 Task: Create a due date automation trigger when advanced on, 2 days after a card is due add fields with custom field "Resume" set to a number lower or equal to 1 and greater or equal to 10 at 11:00 AM.
Action: Mouse moved to (967, 275)
Screenshot: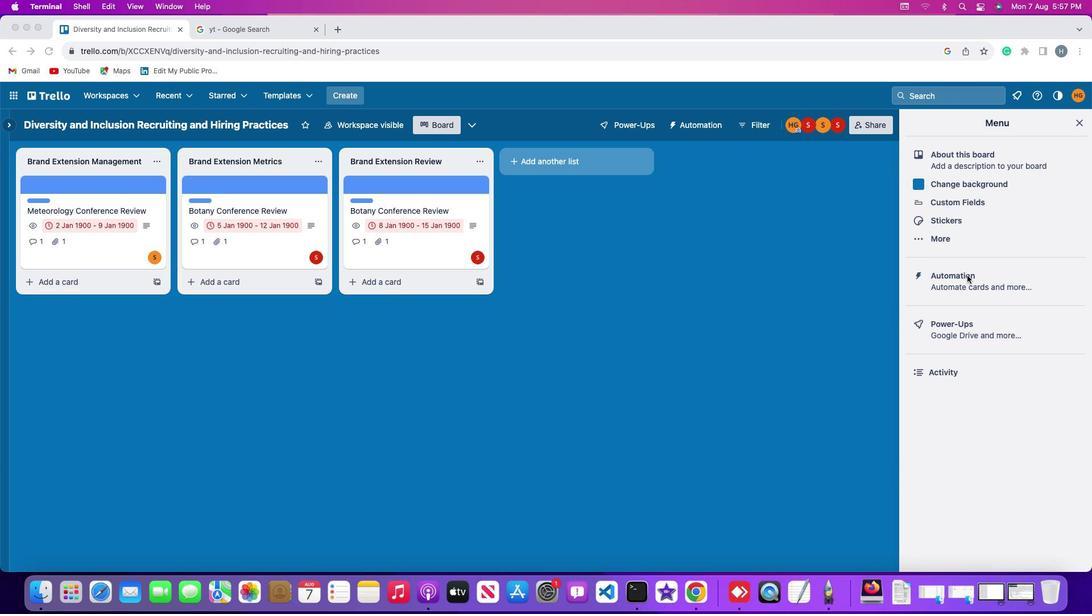 
Action: Mouse pressed left at (967, 275)
Screenshot: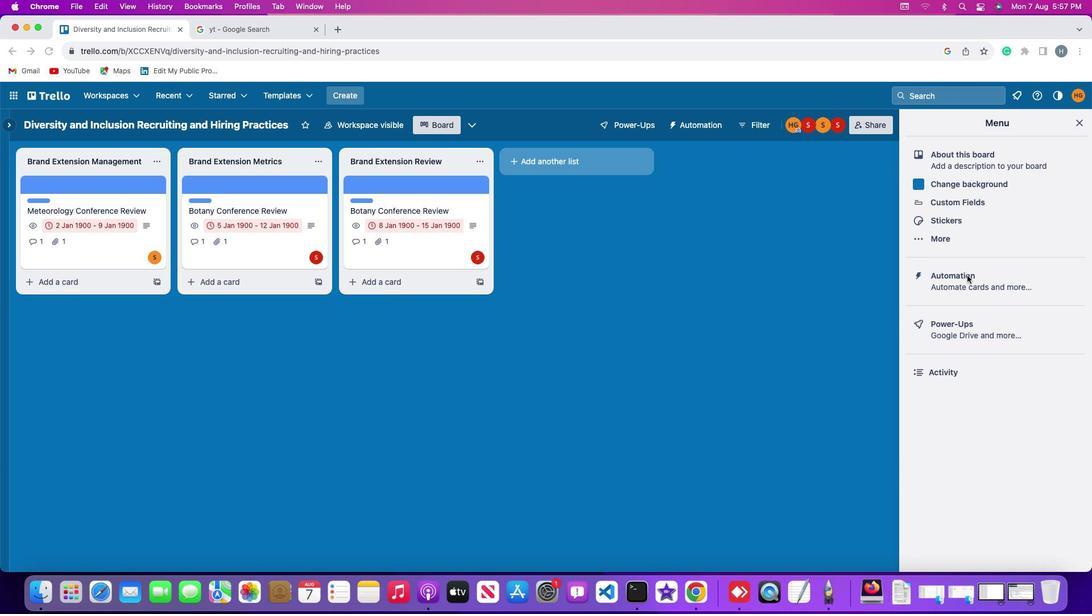 
Action: Mouse moved to (967, 275)
Screenshot: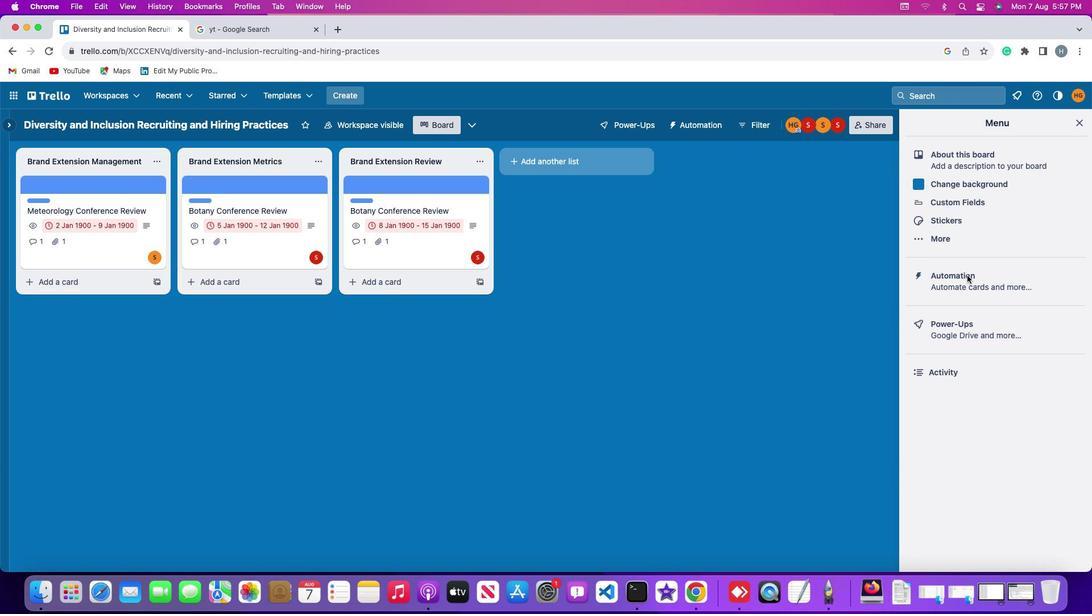 
Action: Mouse pressed left at (967, 275)
Screenshot: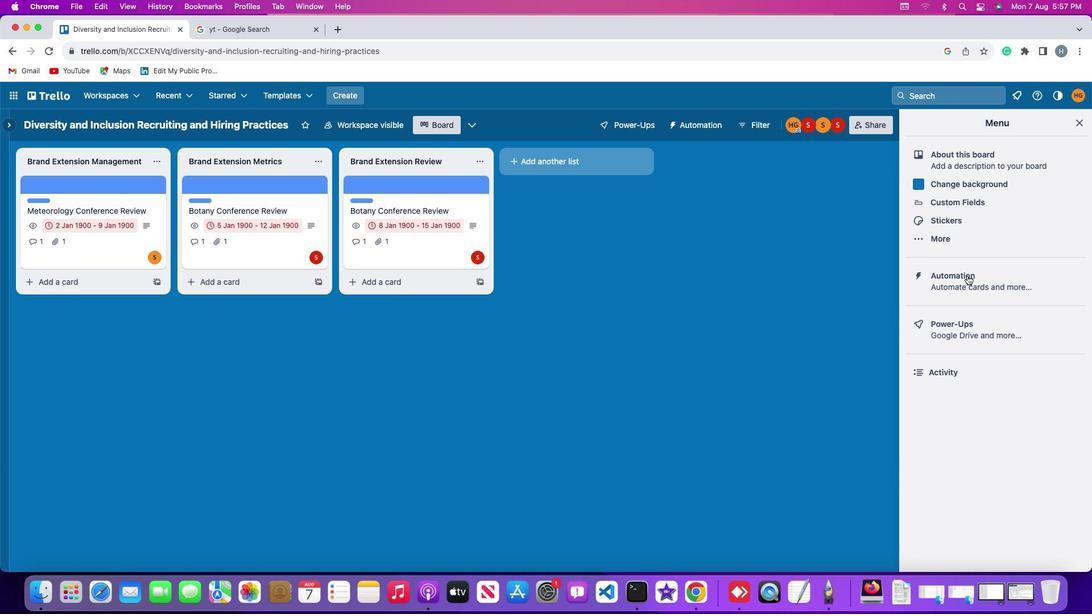 
Action: Mouse moved to (75, 274)
Screenshot: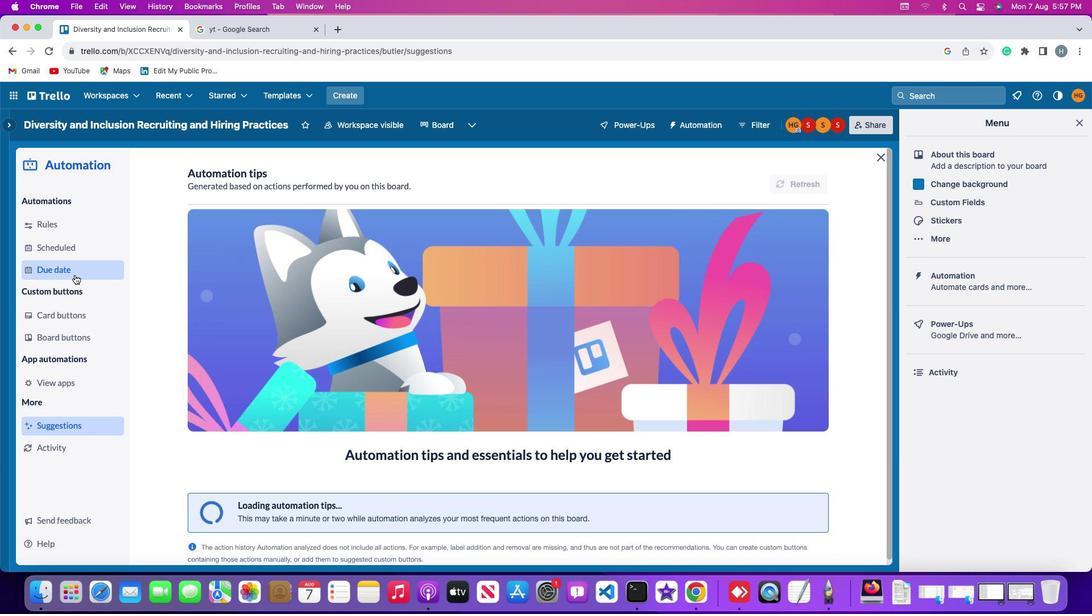 
Action: Mouse pressed left at (75, 274)
Screenshot: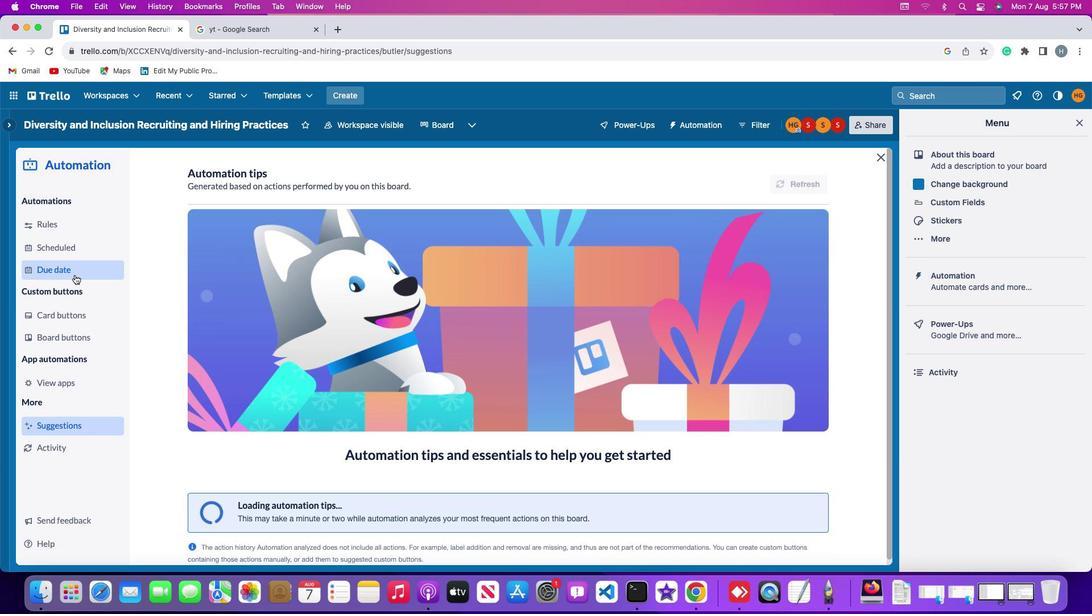 
Action: Mouse moved to (776, 178)
Screenshot: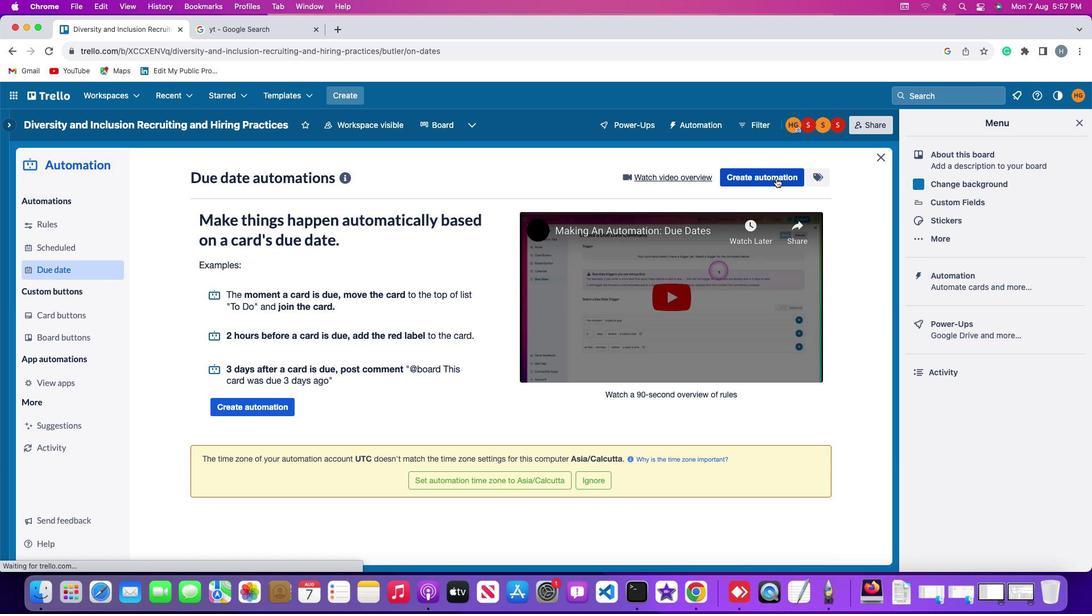 
Action: Mouse pressed left at (776, 178)
Screenshot: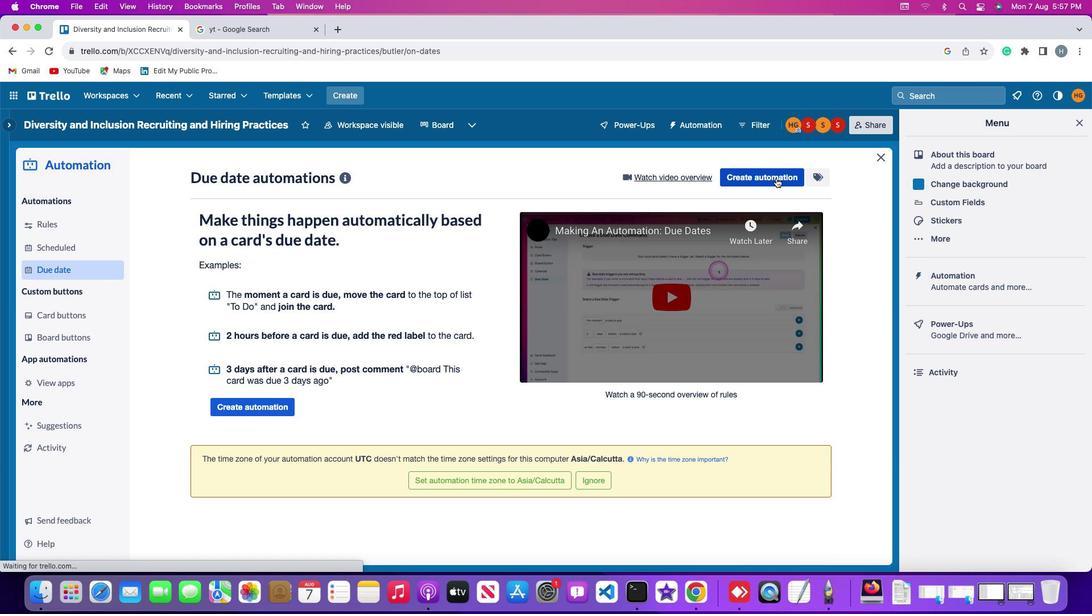 
Action: Mouse moved to (385, 286)
Screenshot: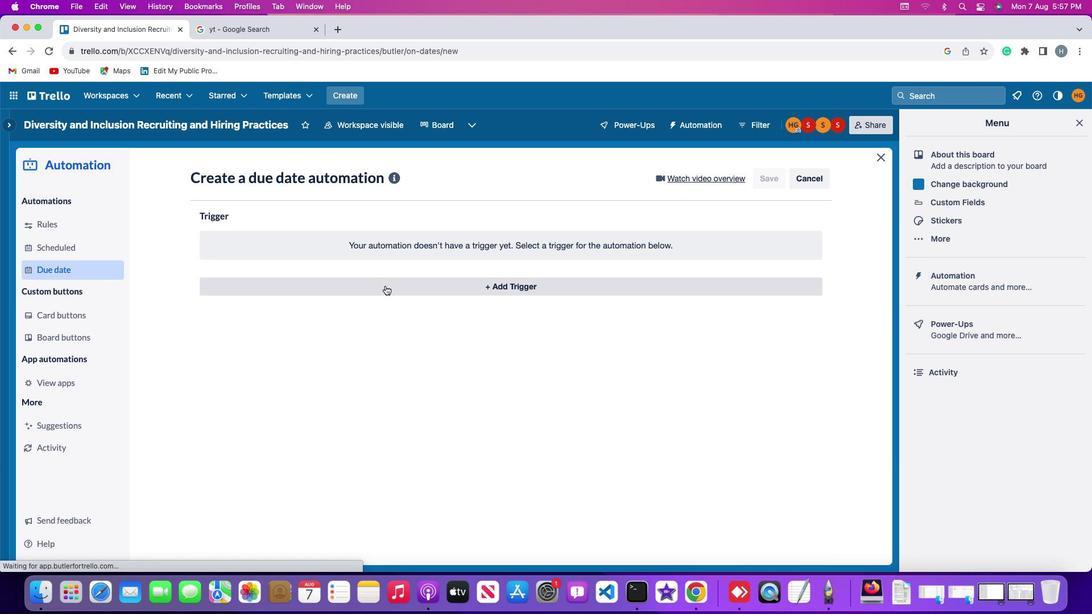 
Action: Mouse pressed left at (385, 286)
Screenshot: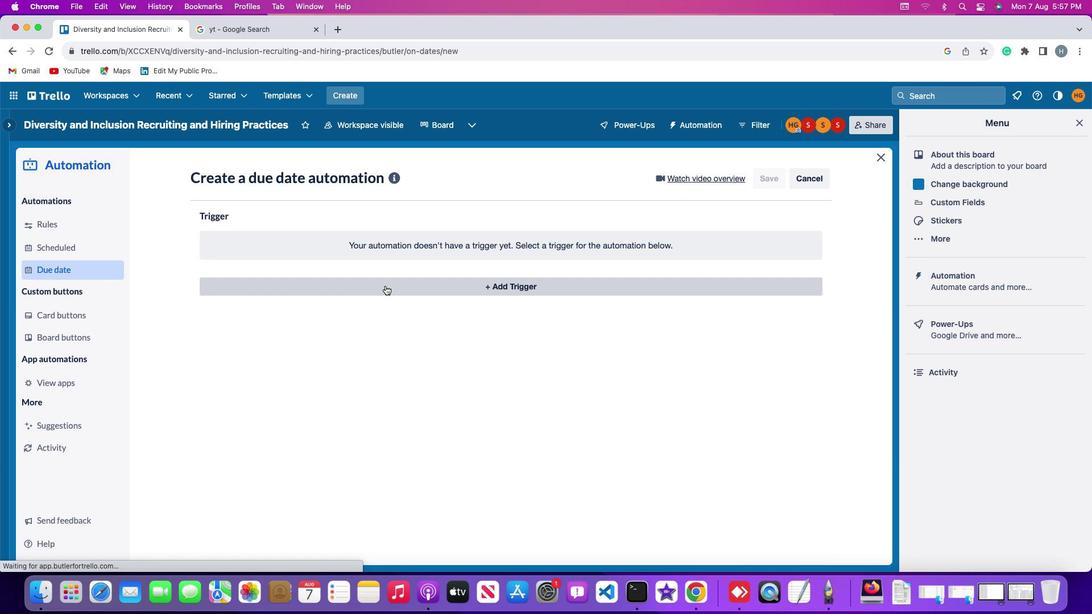 
Action: Mouse moved to (228, 459)
Screenshot: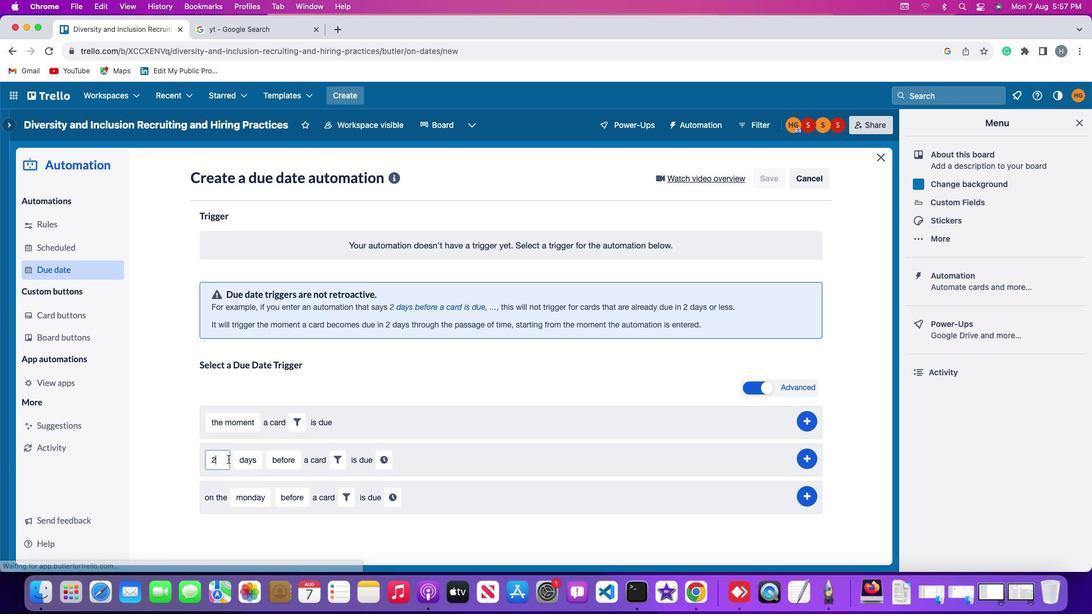 
Action: Mouse pressed left at (228, 459)
Screenshot: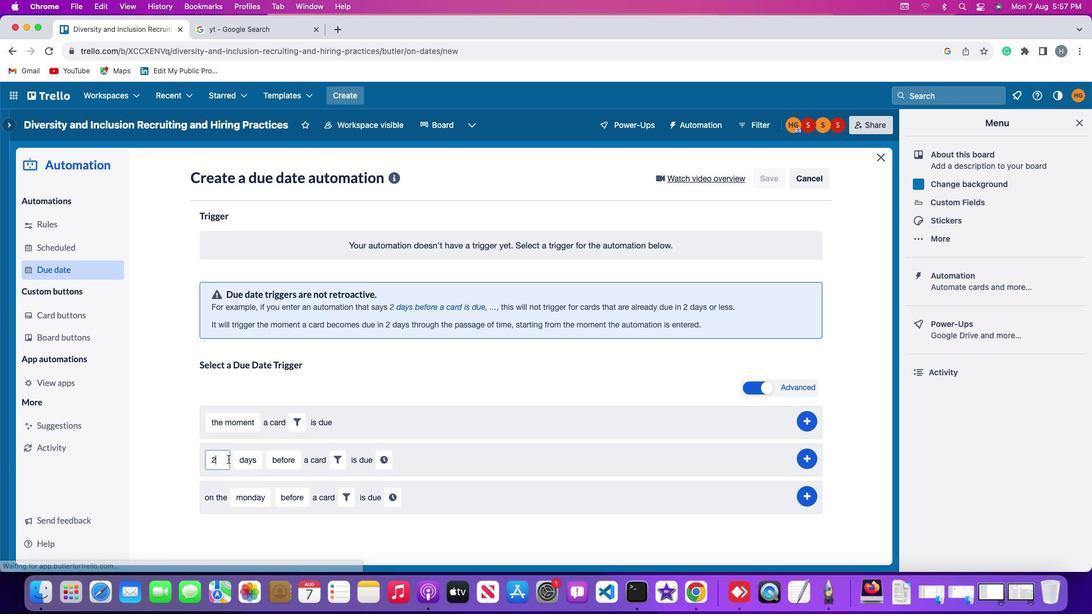 
Action: Mouse moved to (227, 457)
Screenshot: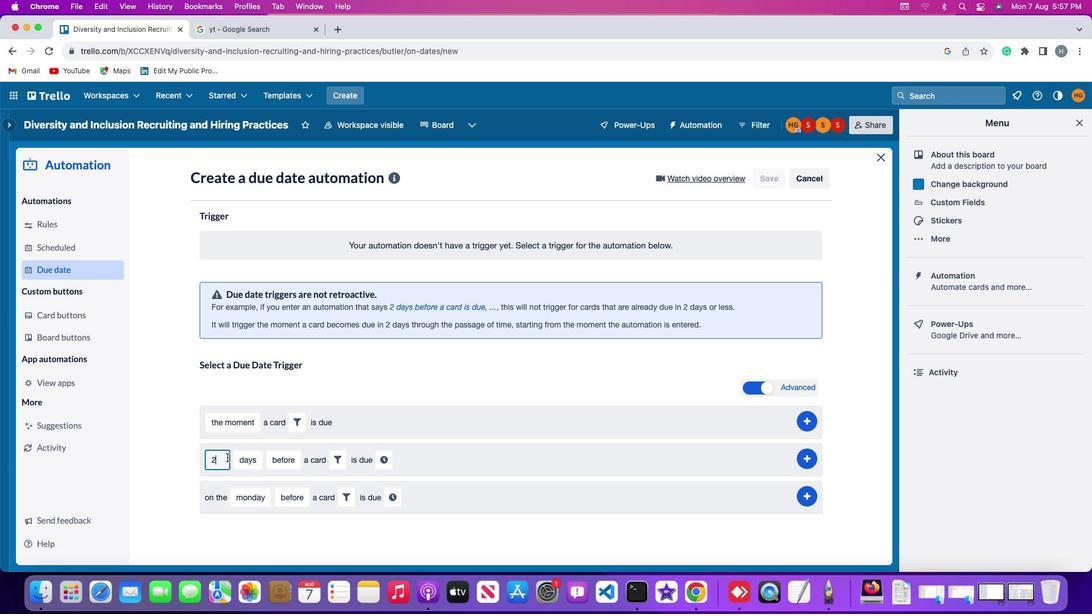 
Action: Key pressed Key.backspace'2'
Screenshot: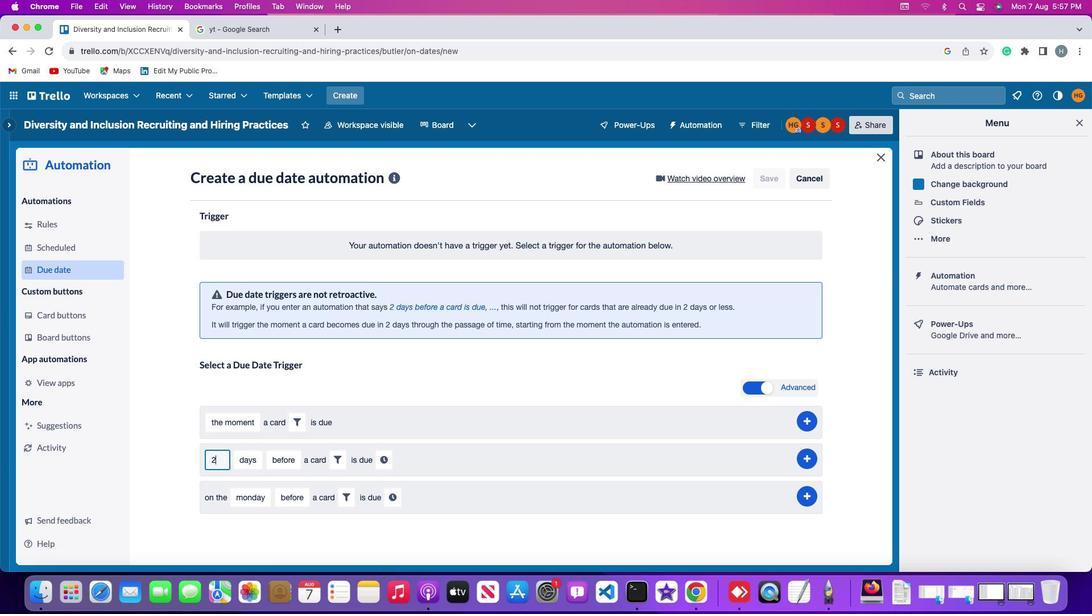
Action: Mouse moved to (236, 457)
Screenshot: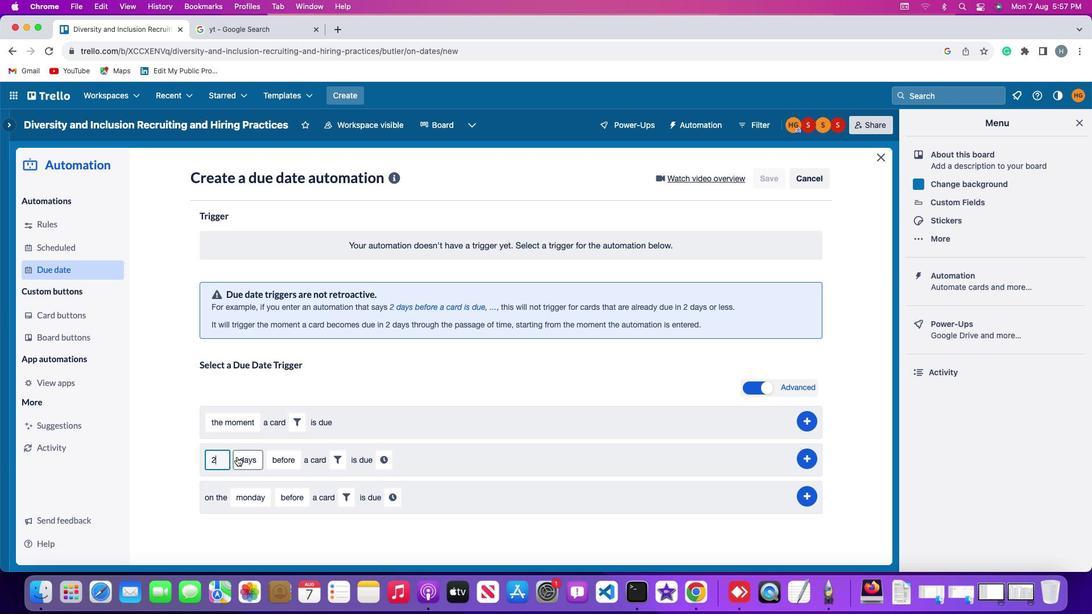 
Action: Mouse pressed left at (236, 457)
Screenshot: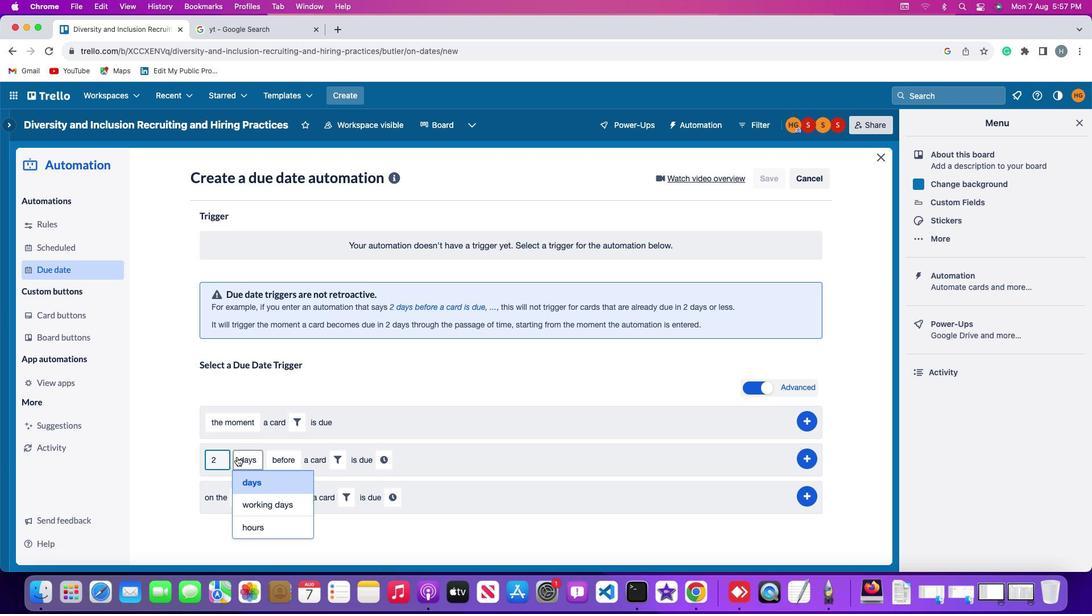 
Action: Mouse moved to (258, 480)
Screenshot: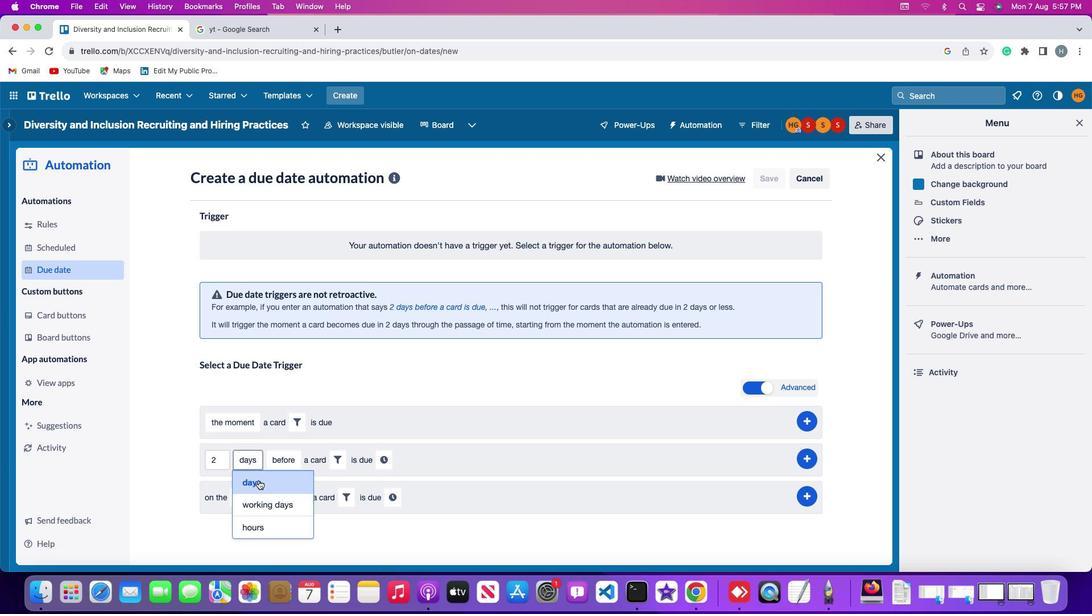
Action: Mouse pressed left at (258, 480)
Screenshot: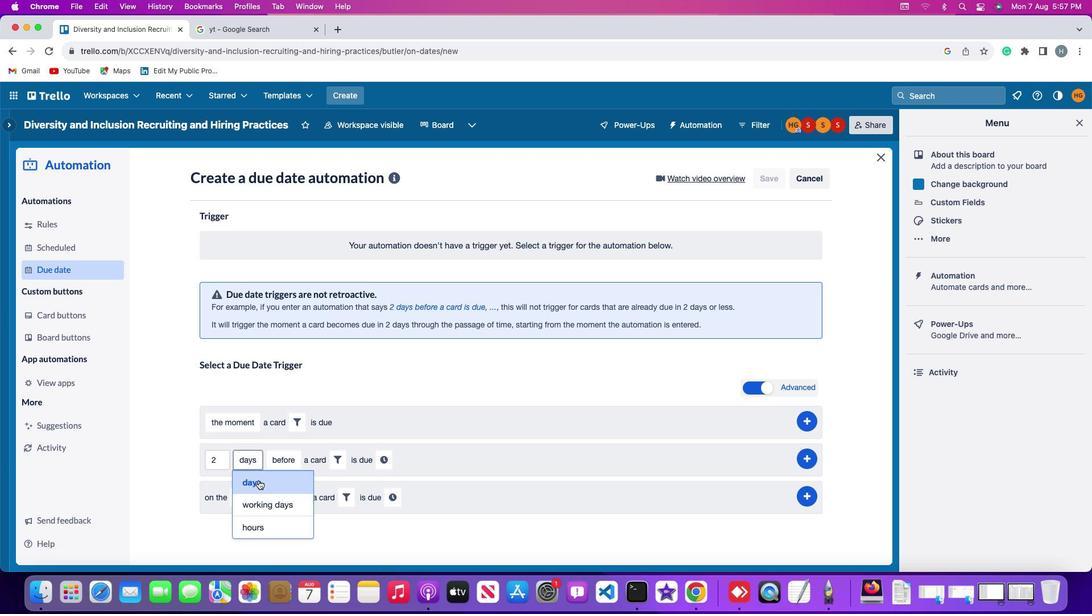 
Action: Mouse moved to (281, 460)
Screenshot: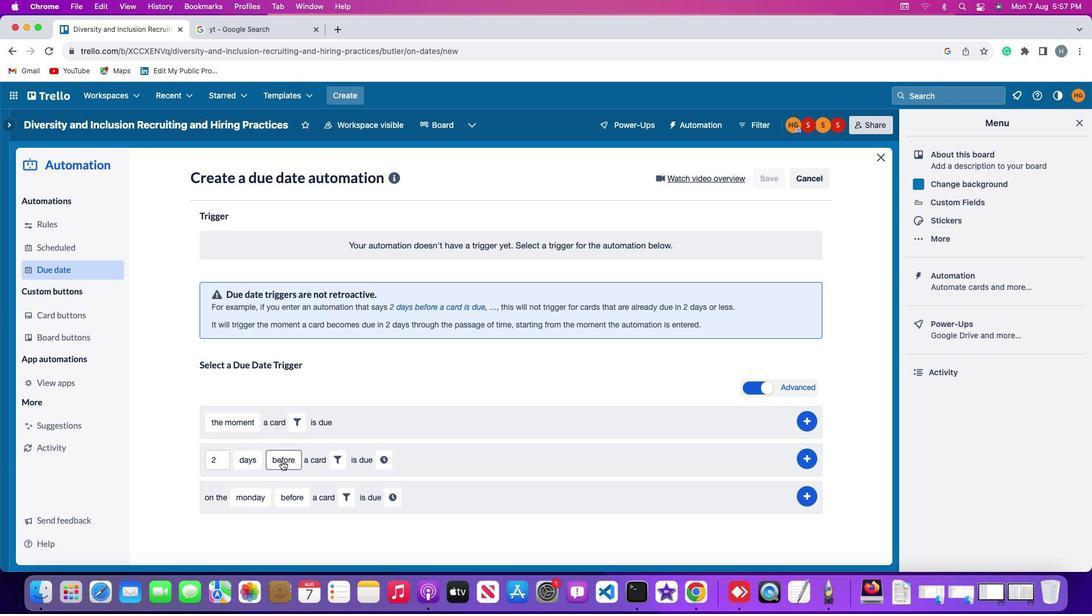 
Action: Mouse pressed left at (281, 460)
Screenshot: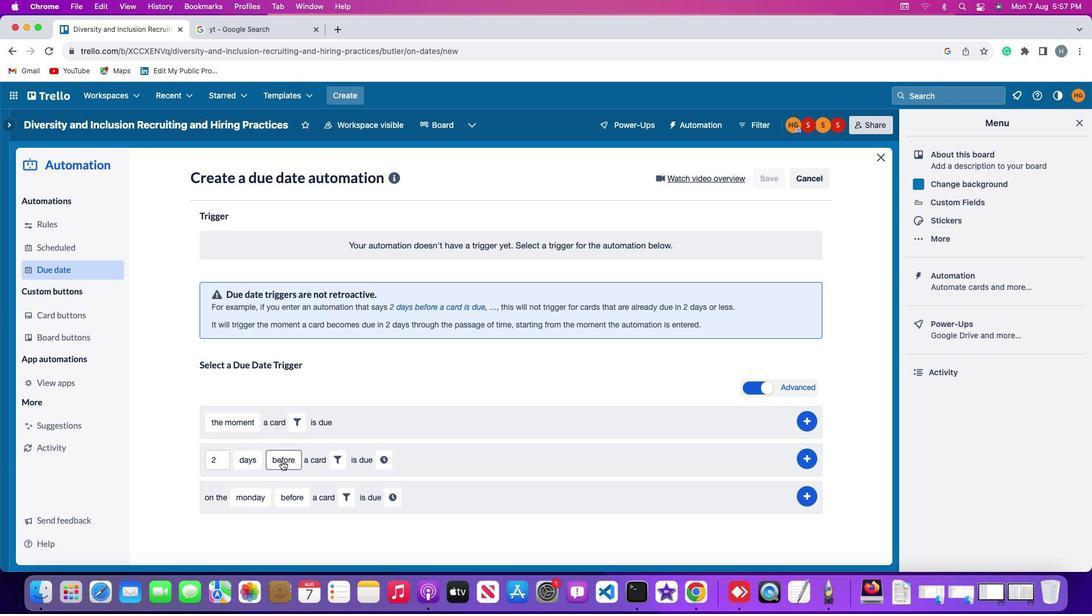 
Action: Mouse moved to (281, 506)
Screenshot: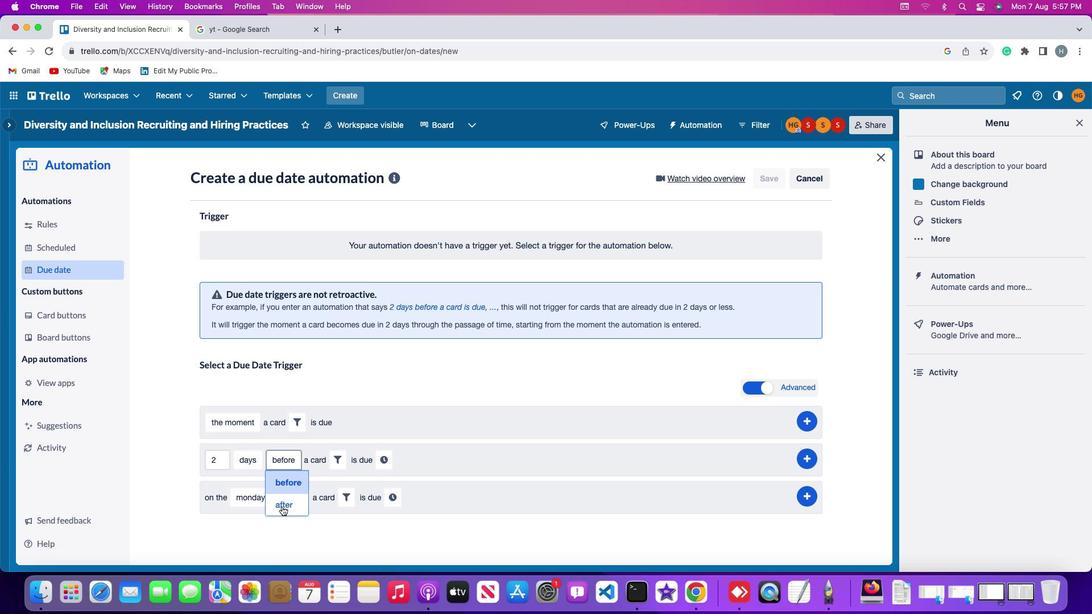 
Action: Mouse pressed left at (281, 506)
Screenshot: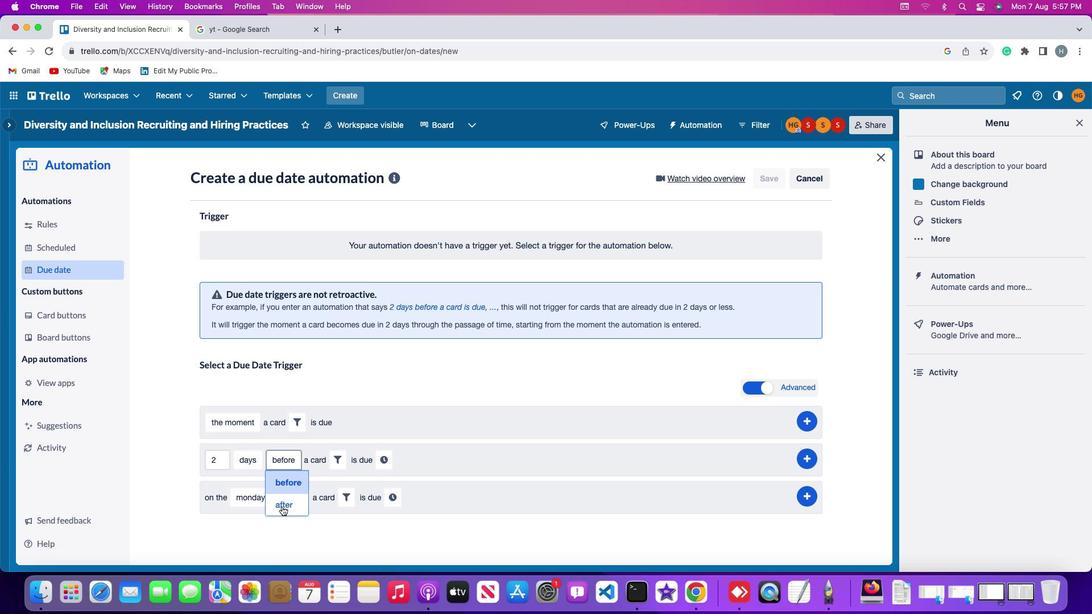 
Action: Mouse moved to (335, 465)
Screenshot: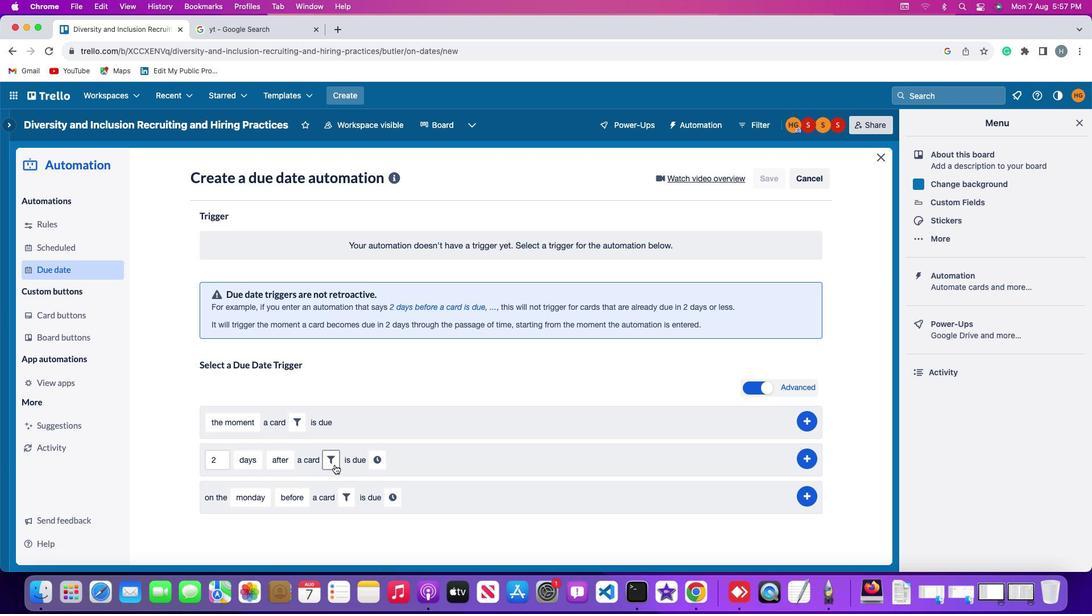 
Action: Mouse pressed left at (335, 465)
Screenshot: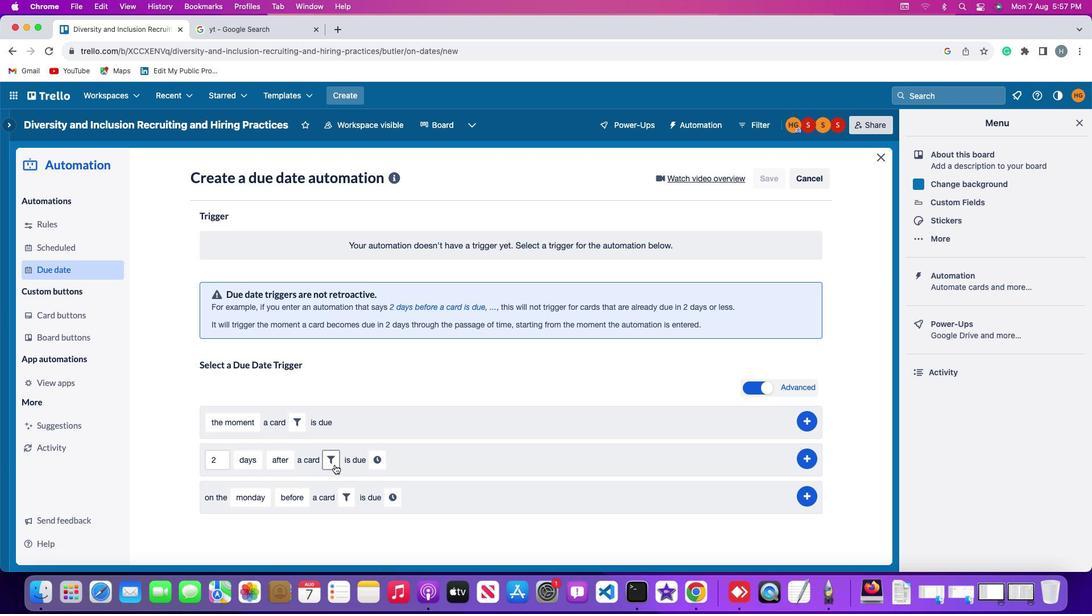 
Action: Mouse moved to (514, 494)
Screenshot: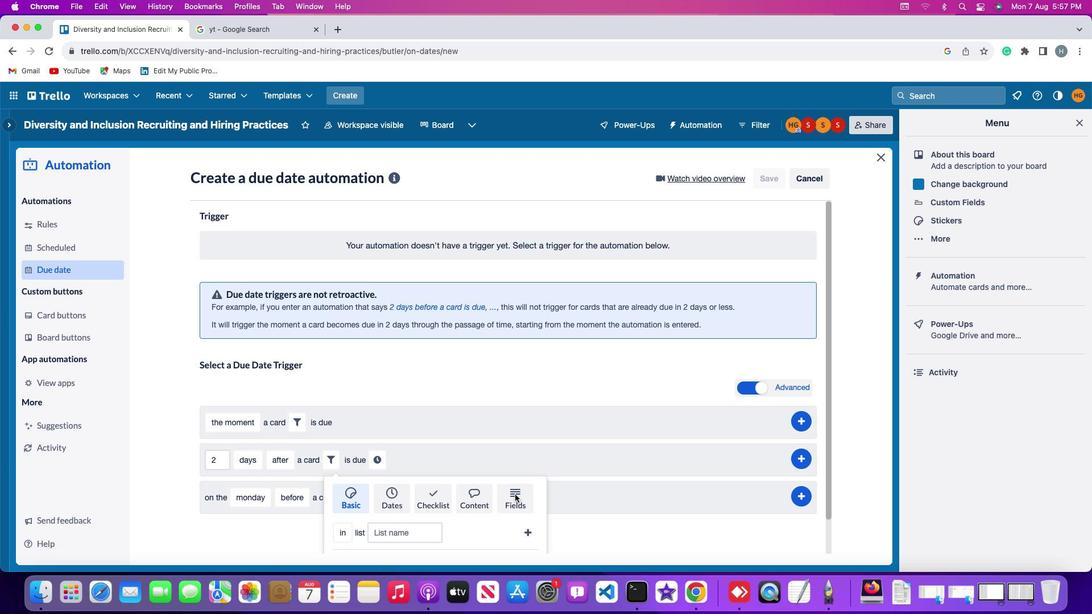 
Action: Mouse pressed left at (514, 494)
Screenshot: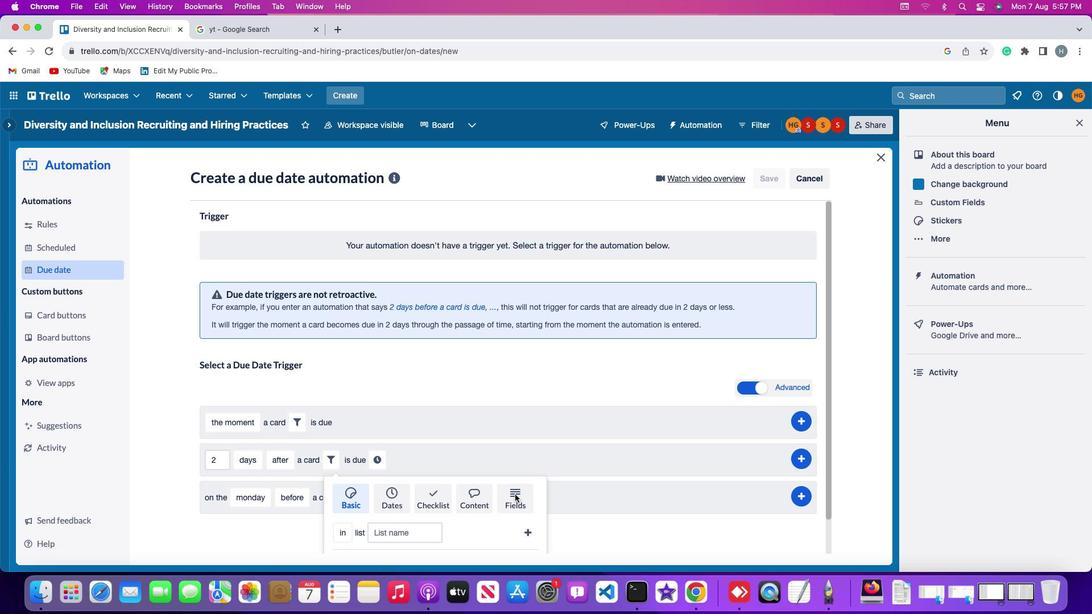 
Action: Mouse moved to (396, 497)
Screenshot: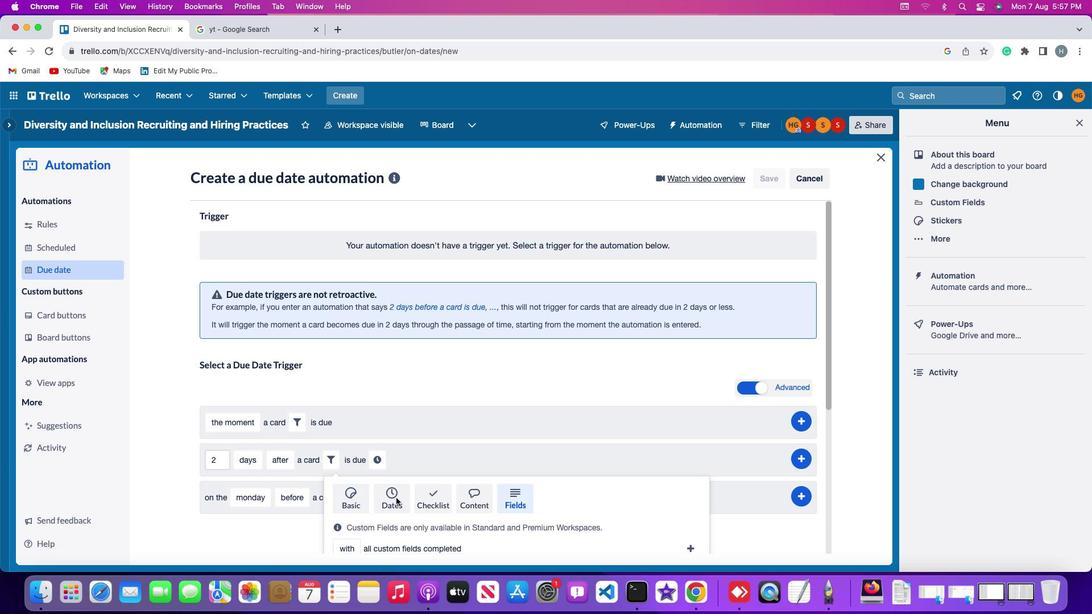 
Action: Mouse scrolled (396, 497) with delta (0, 0)
Screenshot: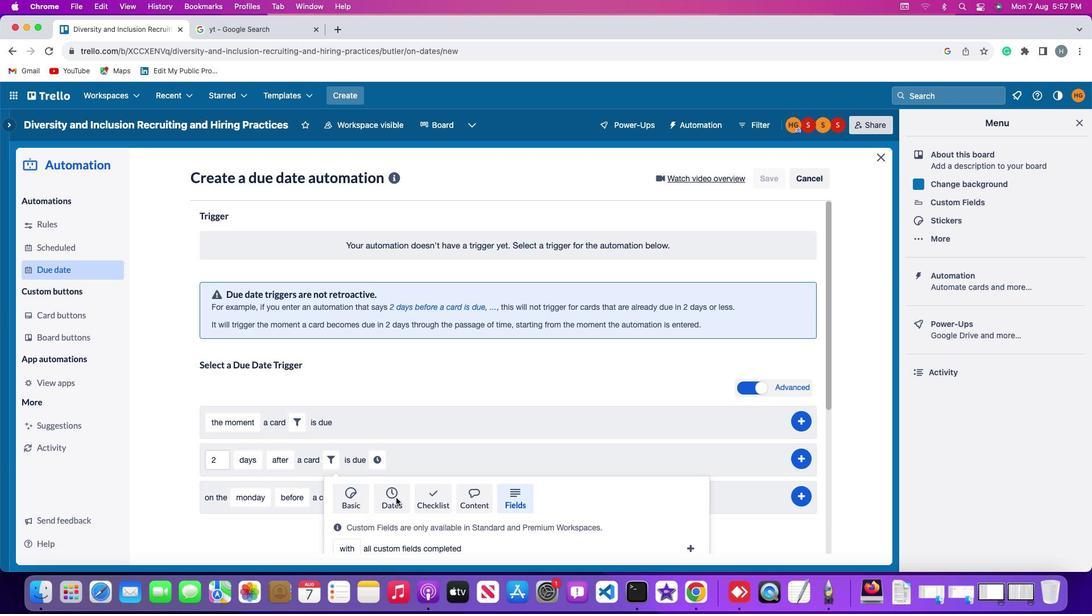 
Action: Mouse scrolled (396, 497) with delta (0, 0)
Screenshot: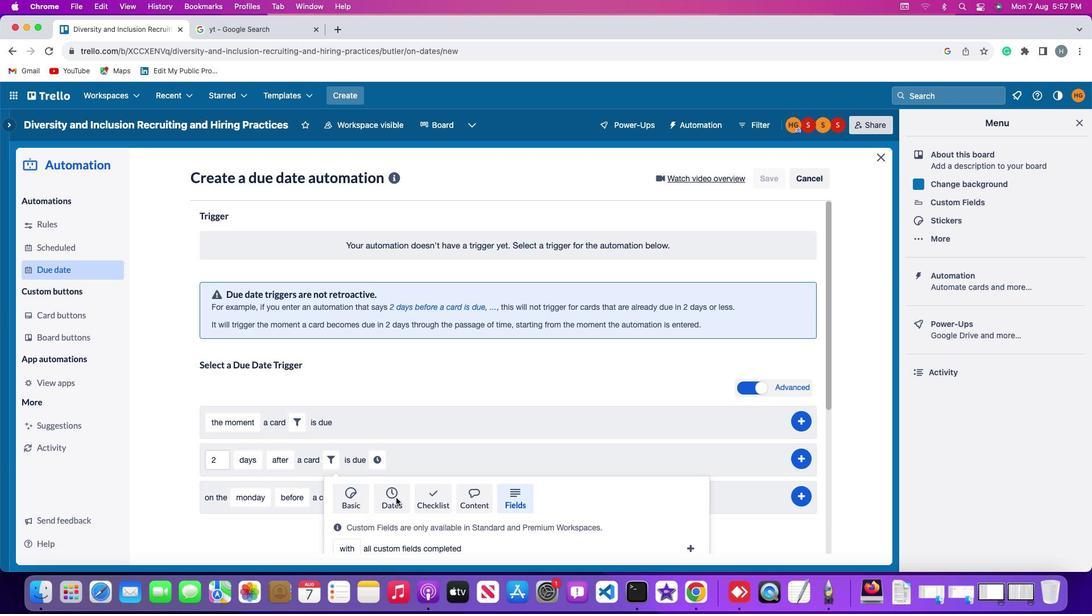 
Action: Mouse scrolled (396, 497) with delta (0, -2)
Screenshot: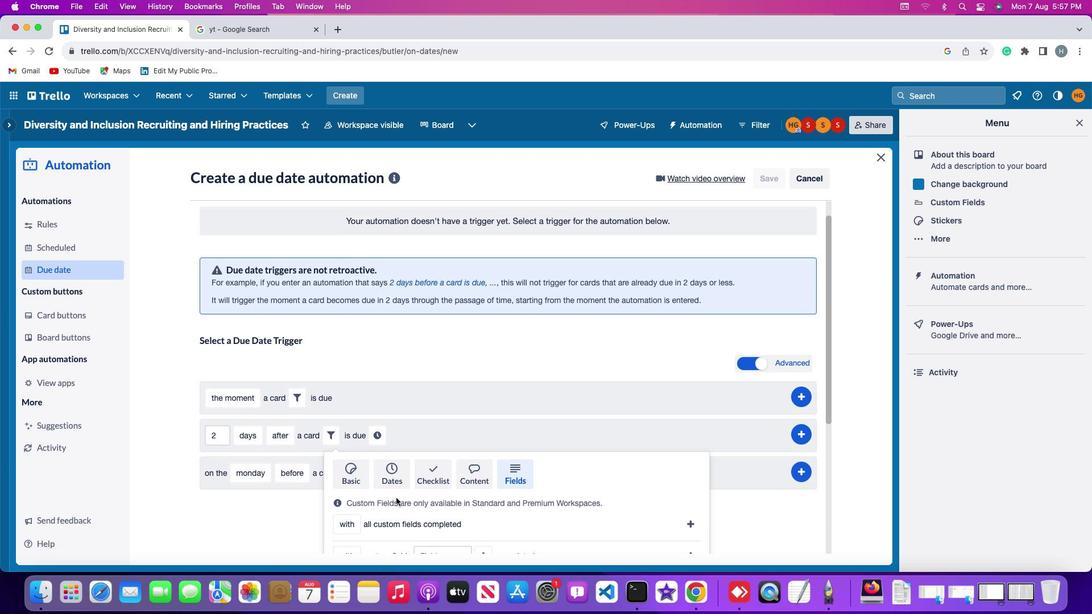 
Action: Mouse scrolled (396, 497) with delta (0, -2)
Screenshot: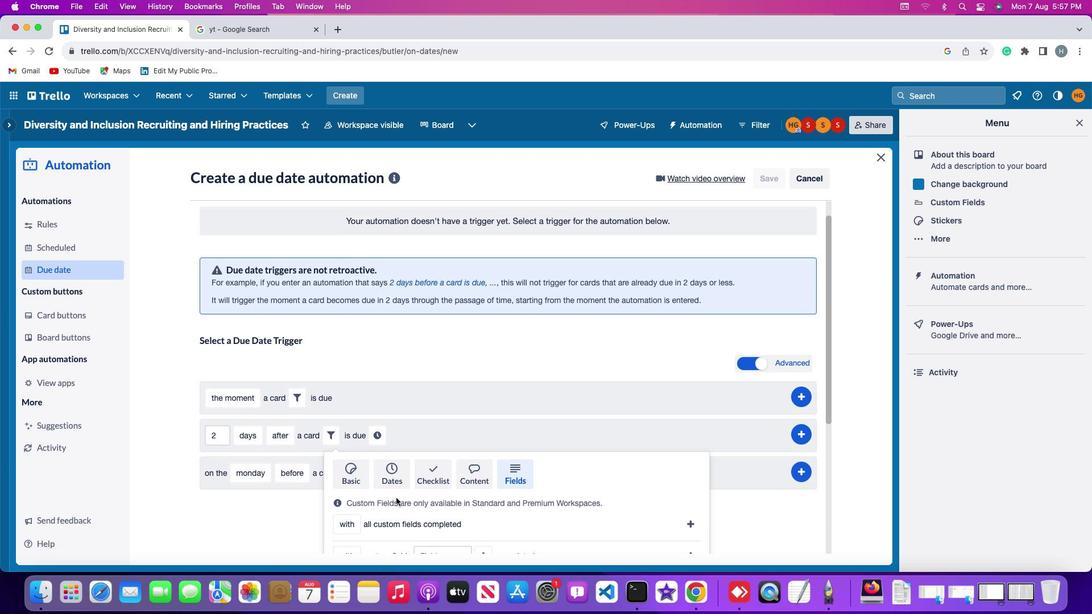 
Action: Mouse scrolled (396, 497) with delta (0, -3)
Screenshot: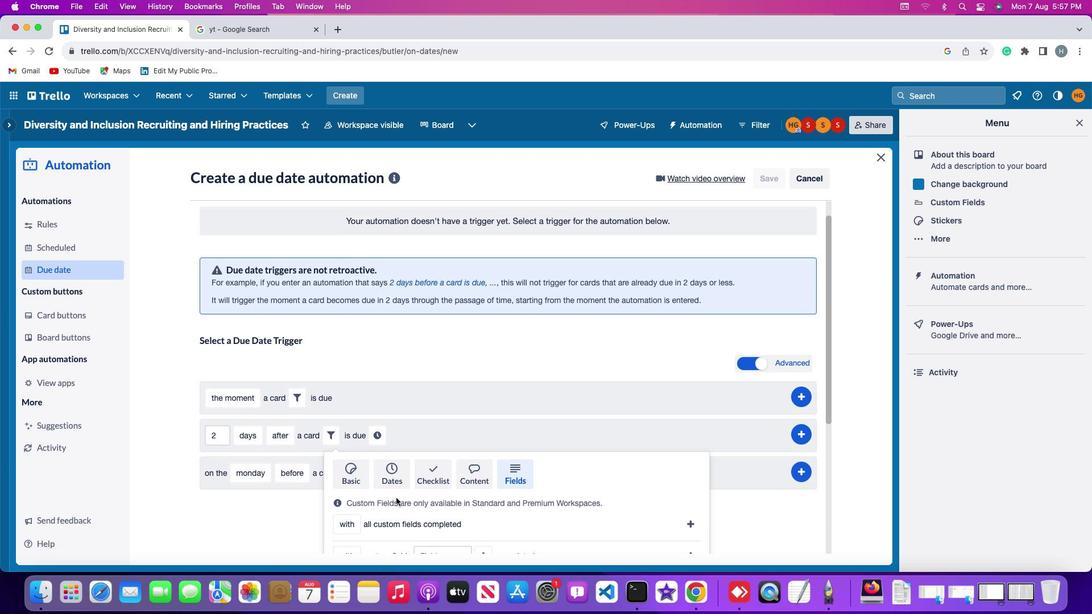 
Action: Mouse scrolled (396, 497) with delta (0, -3)
Screenshot: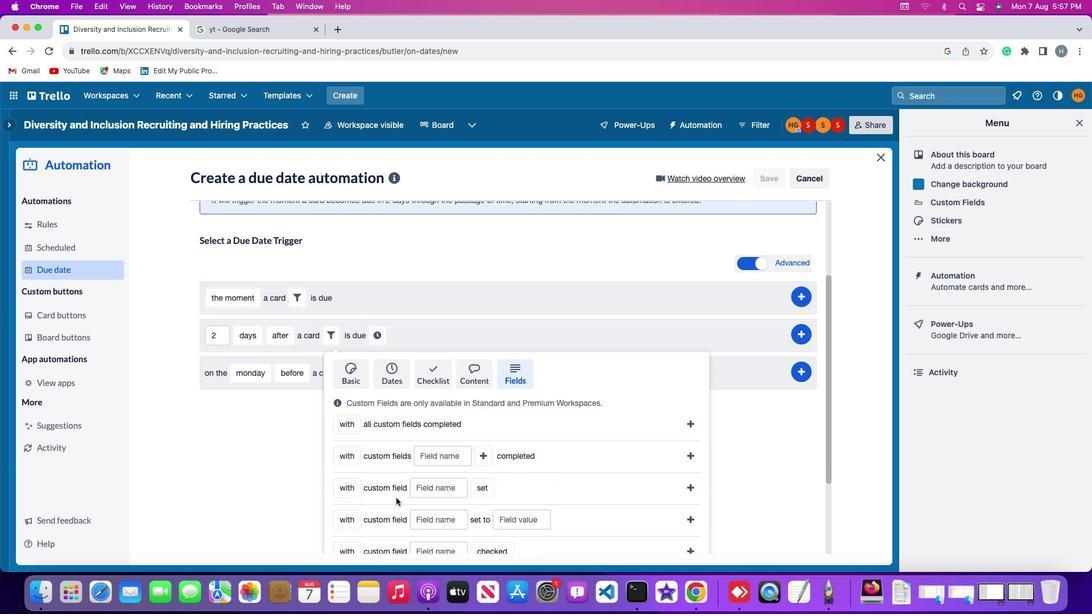 
Action: Mouse scrolled (396, 497) with delta (0, -4)
Screenshot: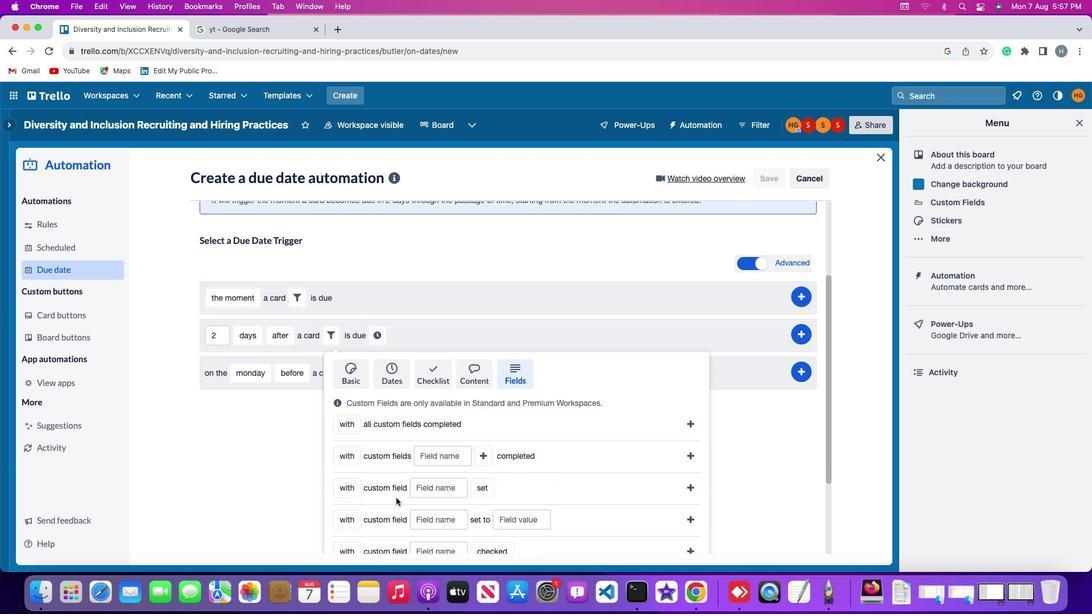
Action: Mouse moved to (352, 466)
Screenshot: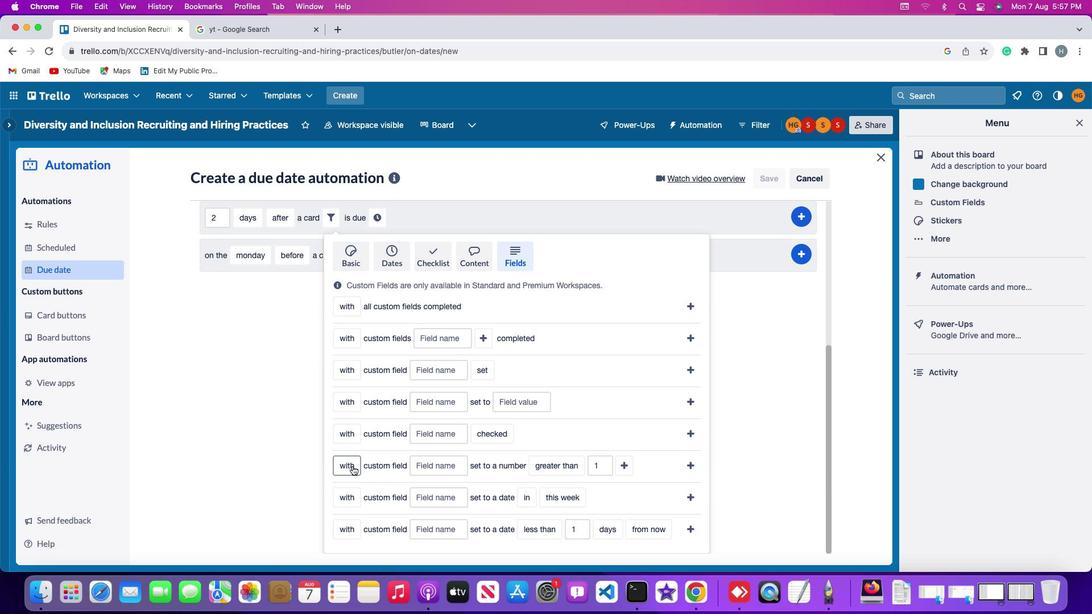 
Action: Mouse pressed left at (352, 466)
Screenshot: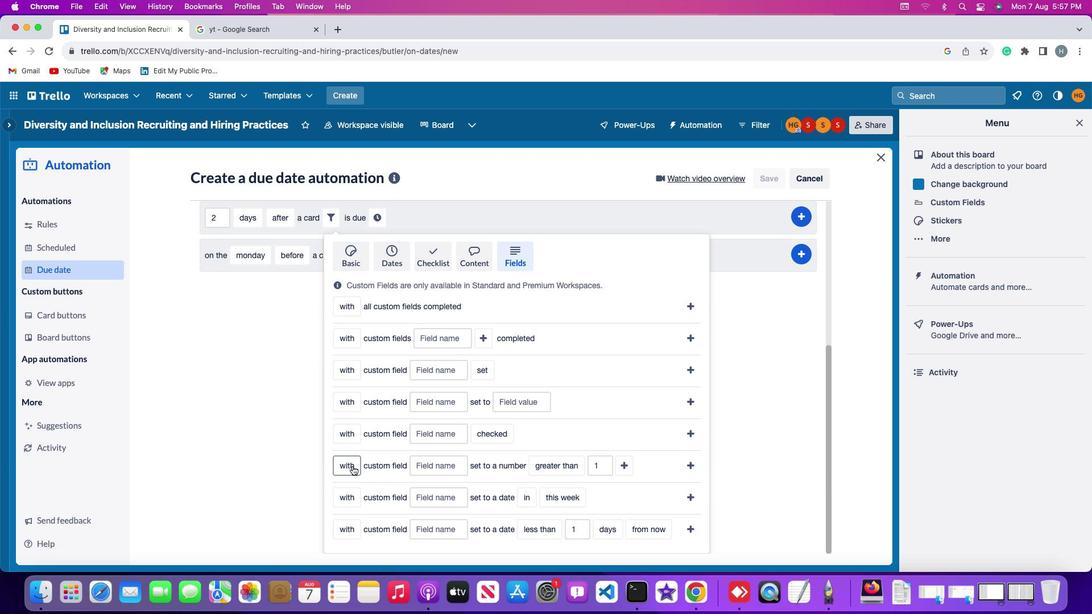 
Action: Mouse moved to (350, 485)
Screenshot: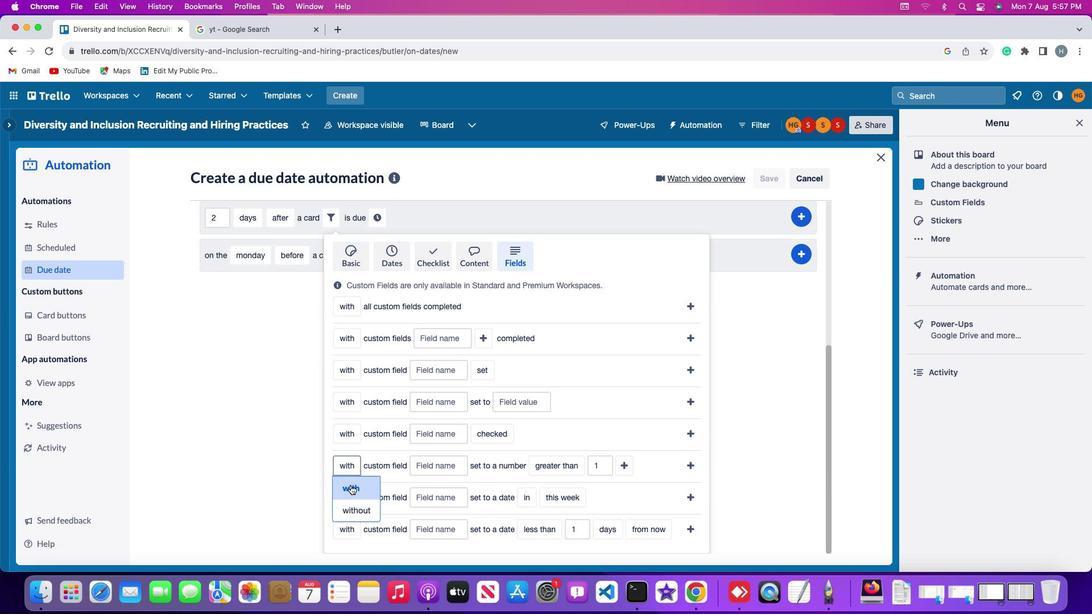 
Action: Mouse pressed left at (350, 485)
Screenshot: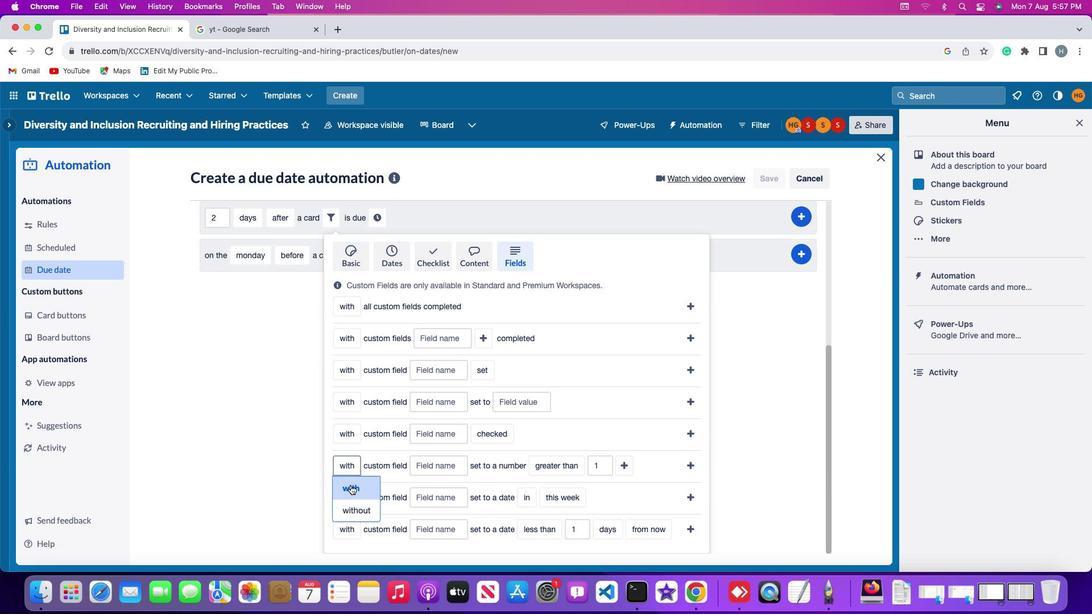 
Action: Mouse moved to (444, 464)
Screenshot: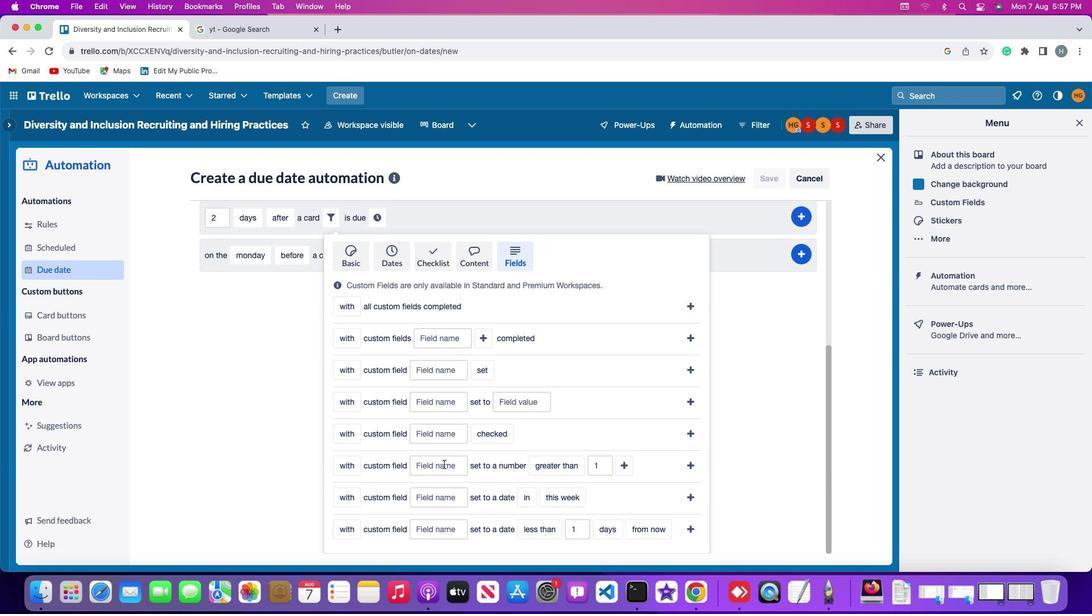 
Action: Mouse pressed left at (444, 464)
Screenshot: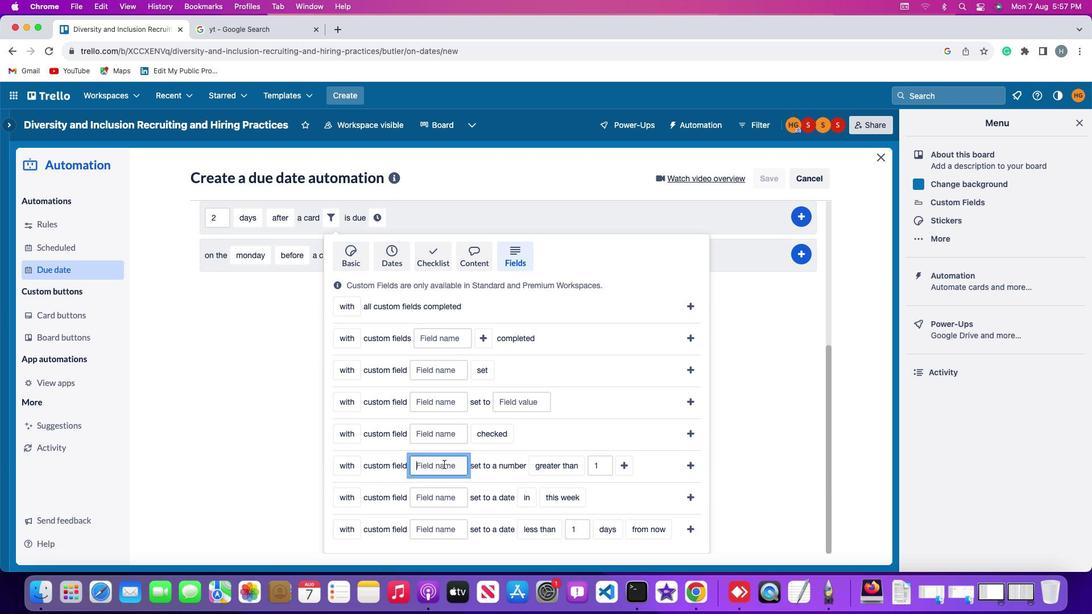 
Action: Mouse moved to (444, 464)
Screenshot: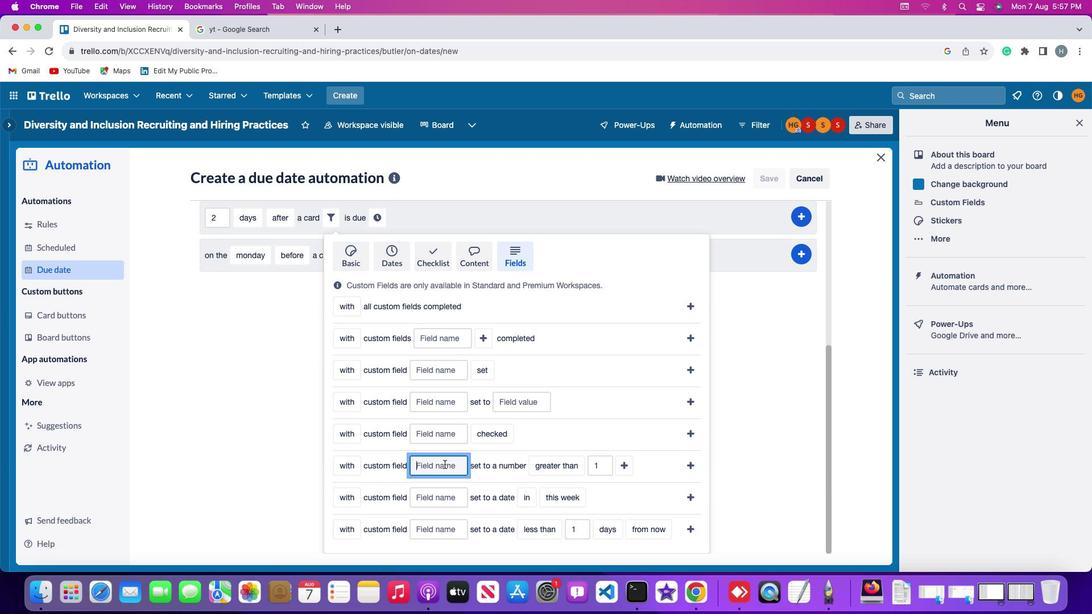 
Action: Key pressed Key.shift'R''e''s''u''m''e'
Screenshot: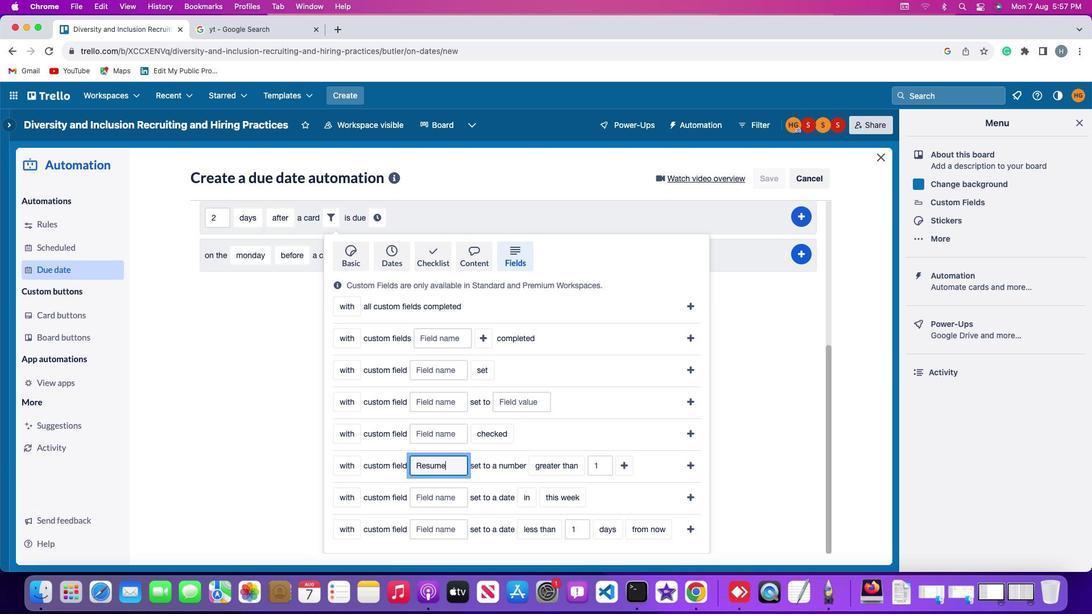
Action: Mouse moved to (539, 461)
Screenshot: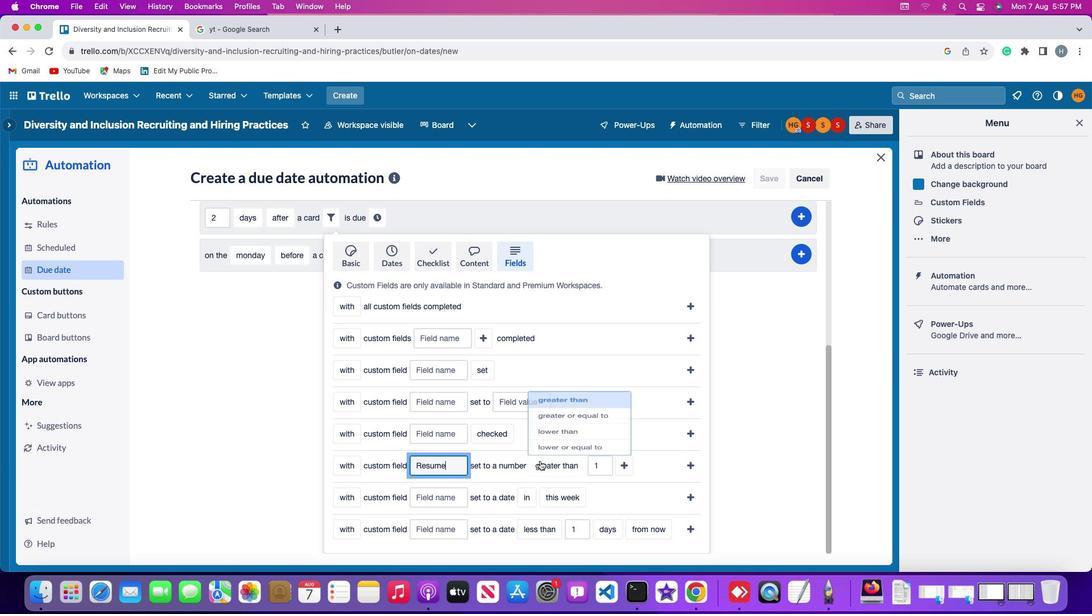 
Action: Mouse pressed left at (539, 461)
Screenshot: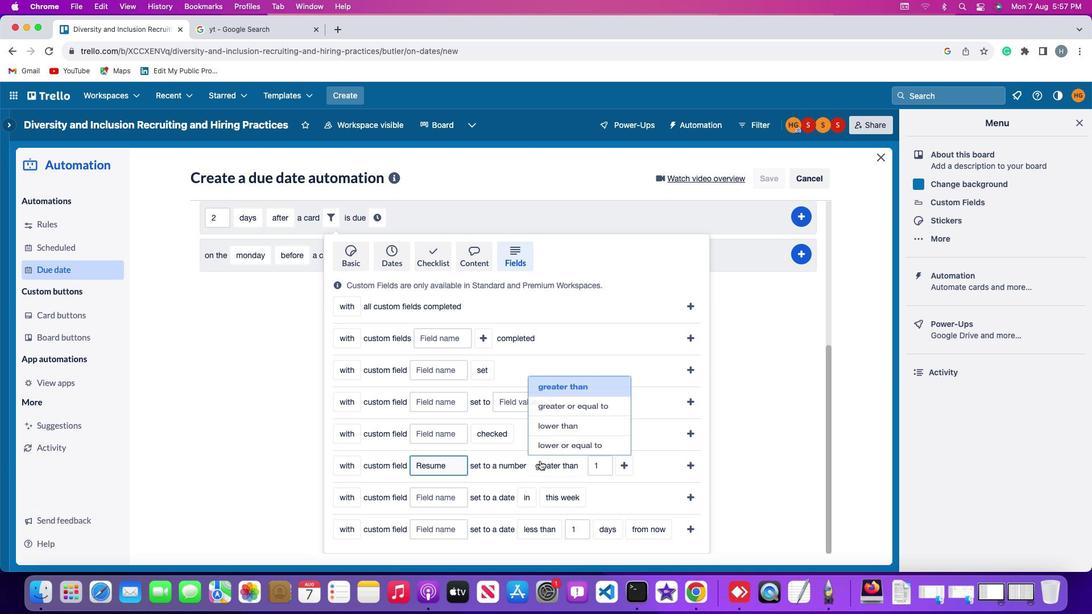 
Action: Mouse moved to (561, 443)
Screenshot: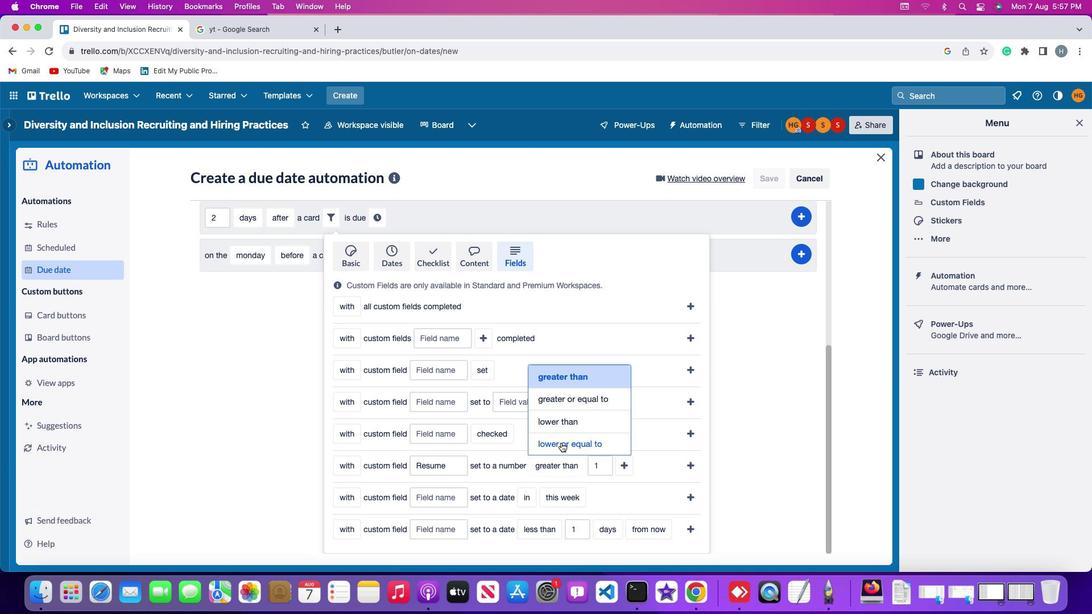 
Action: Mouse pressed left at (561, 443)
Screenshot: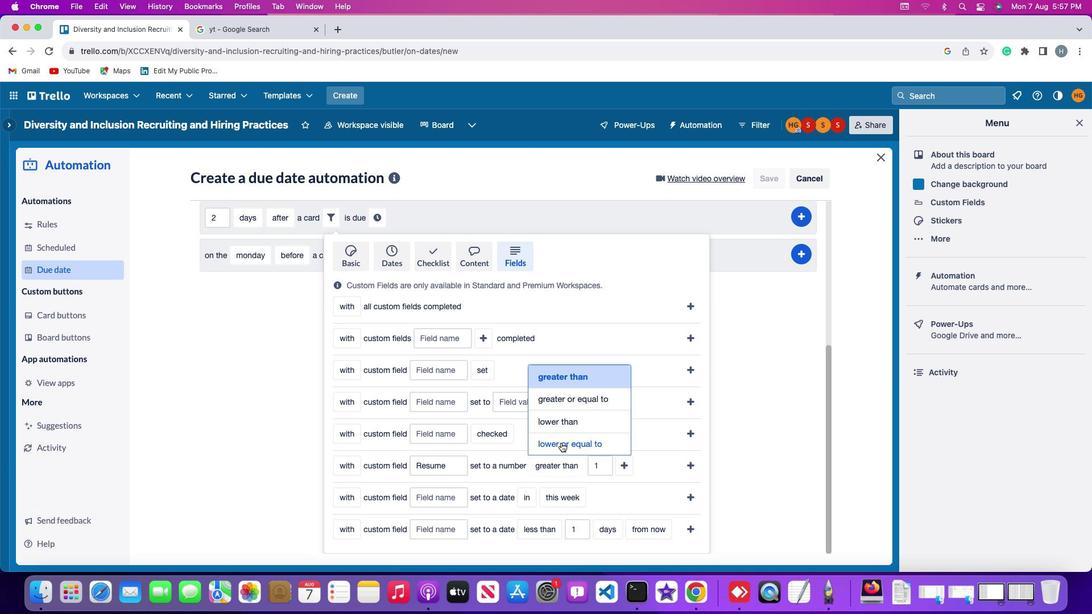 
Action: Mouse moved to (618, 462)
Screenshot: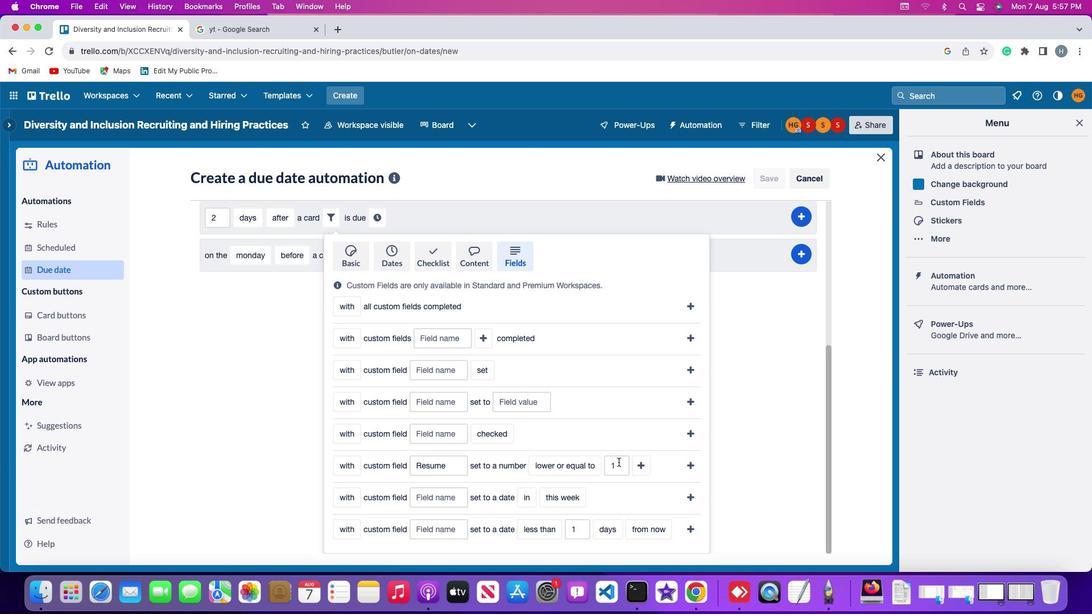 
Action: Mouse pressed left at (618, 462)
Screenshot: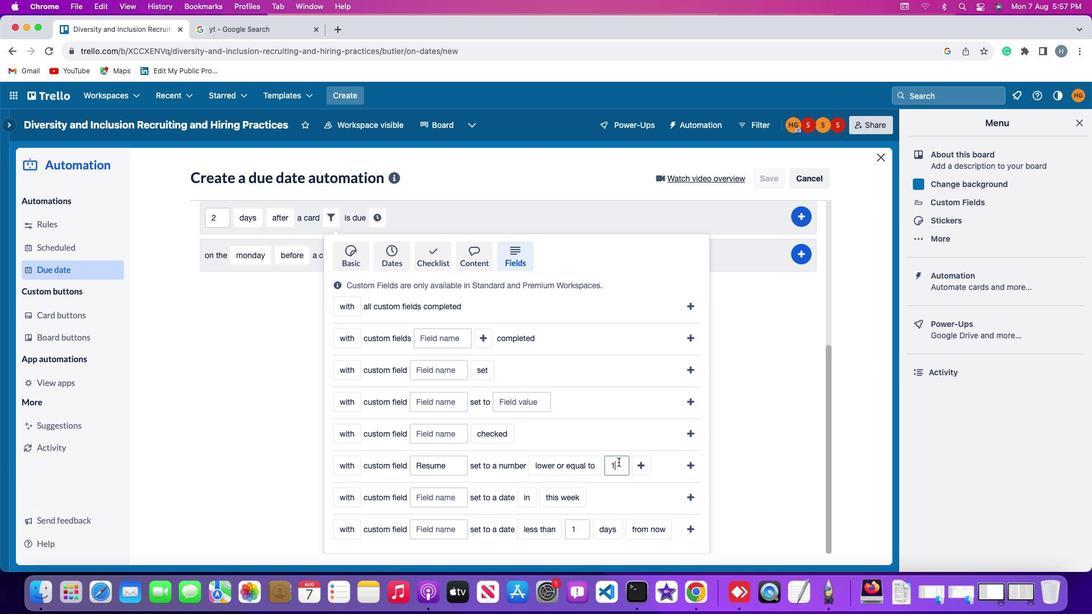 
Action: Mouse moved to (619, 467)
Screenshot: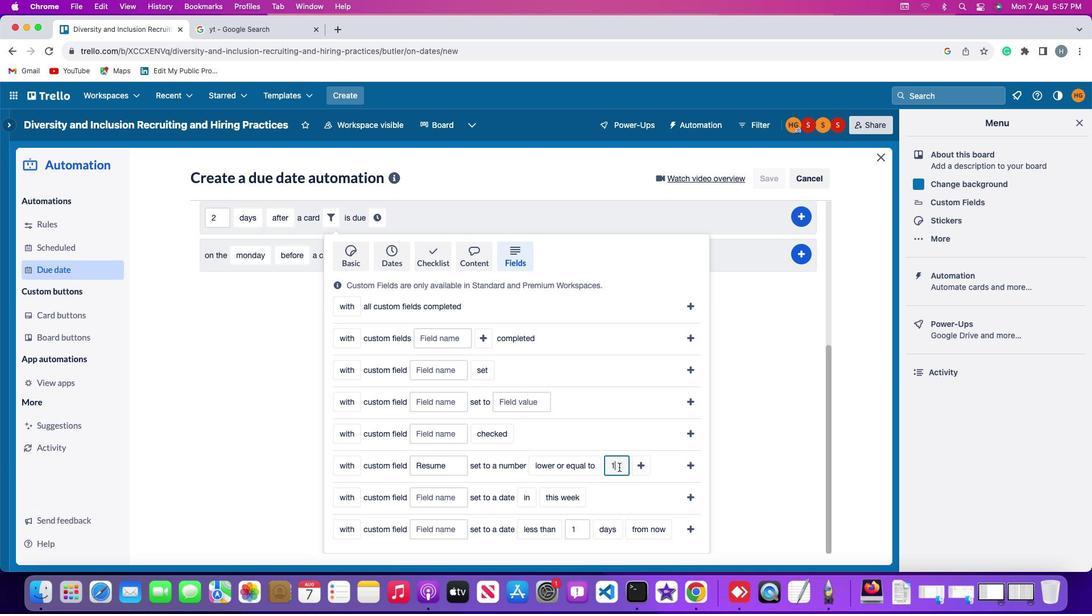 
Action: Key pressed Key.backspace
Screenshot: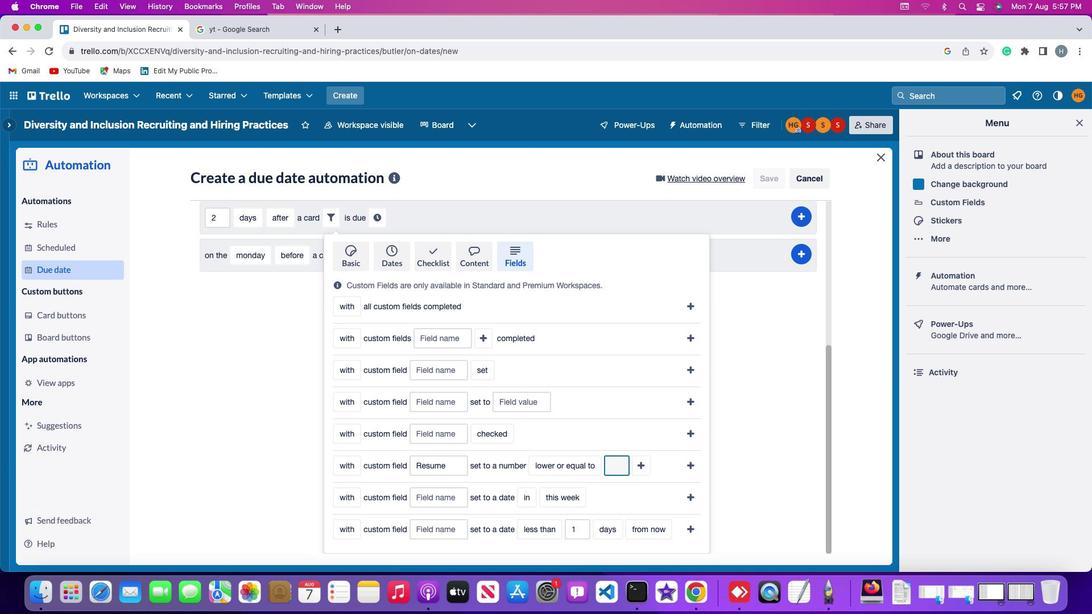 
Action: Mouse moved to (618, 468)
Screenshot: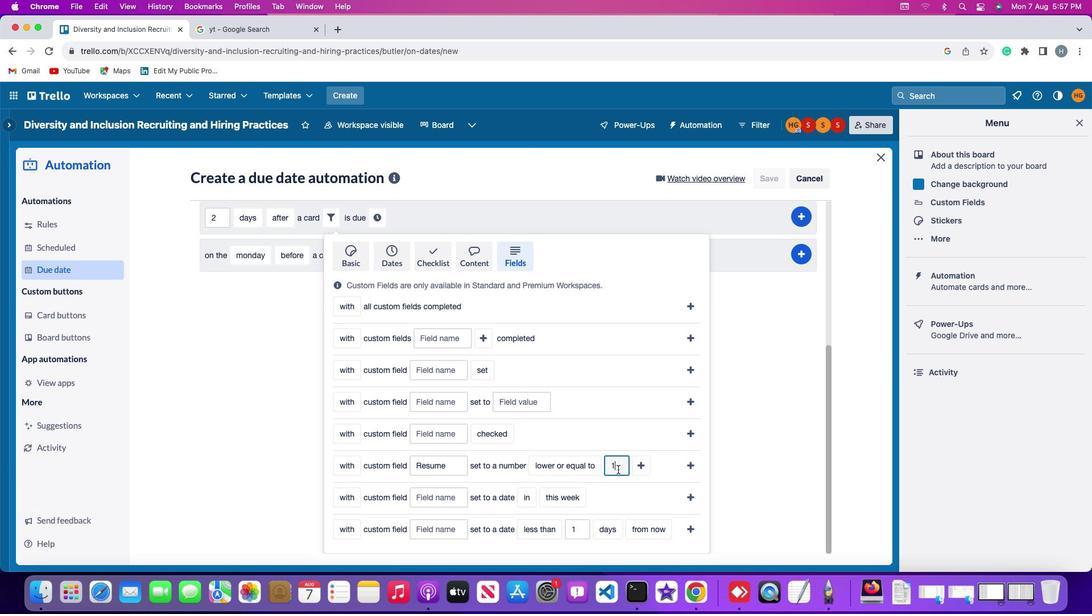 
Action: Key pressed '1'
Screenshot: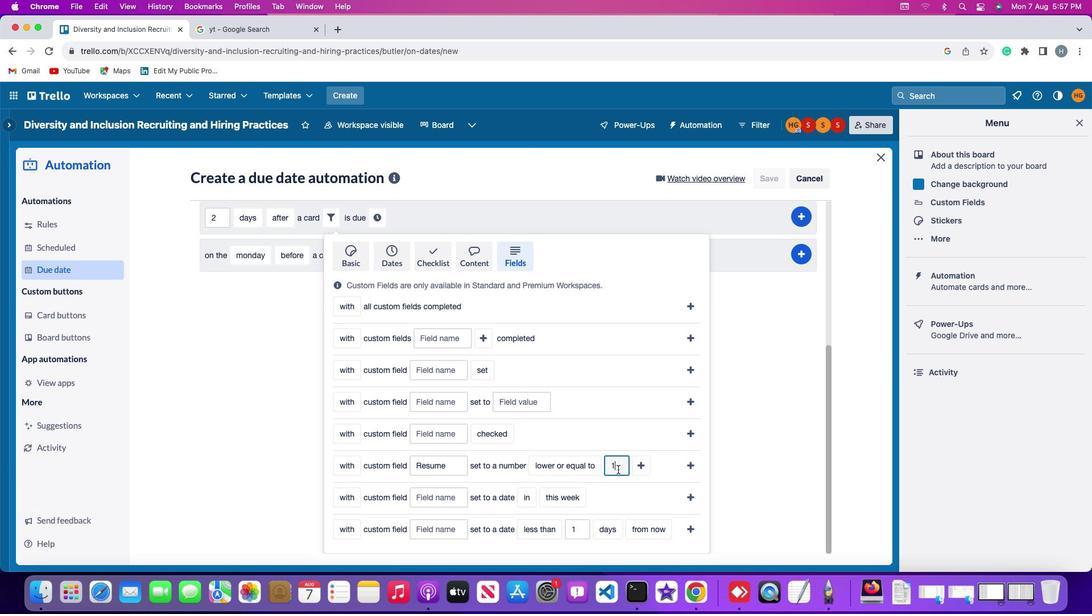 
Action: Mouse moved to (639, 473)
Screenshot: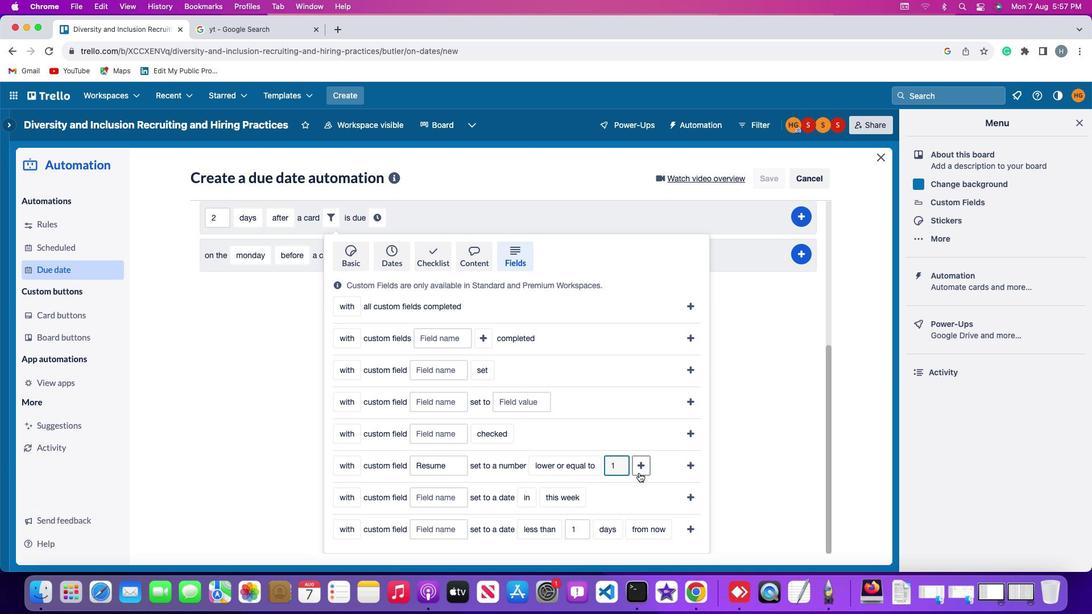 
Action: Mouse pressed left at (639, 473)
Screenshot: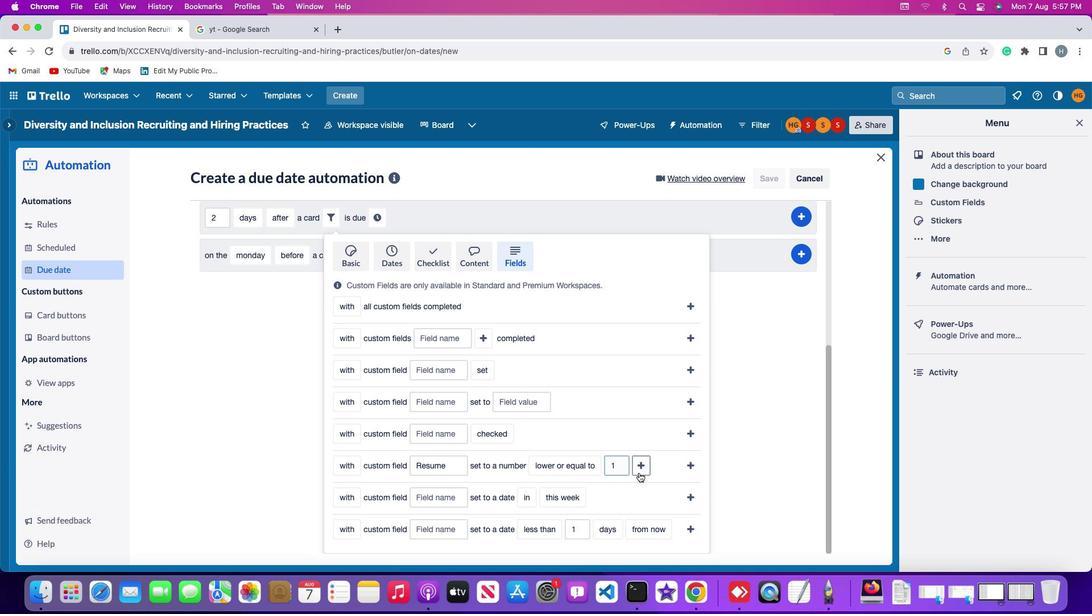 
Action: Mouse moved to (665, 471)
Screenshot: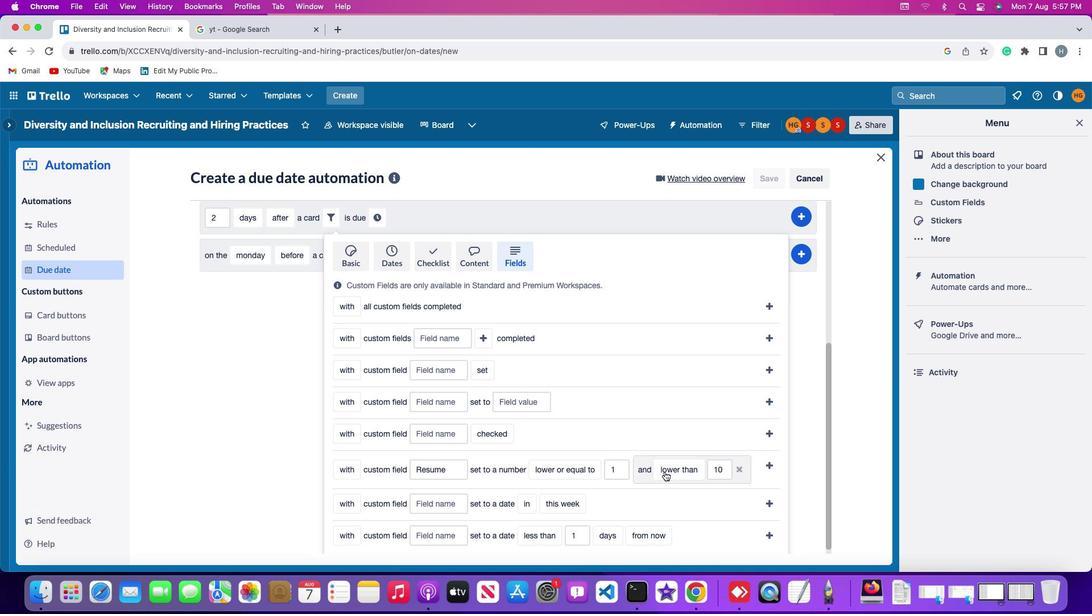 
Action: Mouse pressed left at (665, 471)
Screenshot: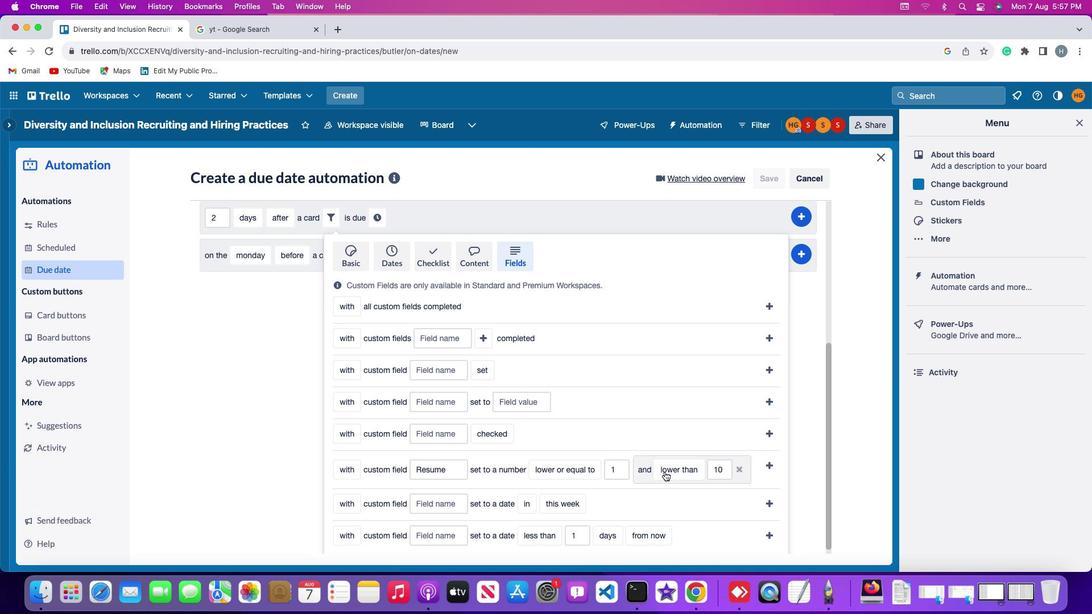 
Action: Mouse moved to (686, 450)
Screenshot: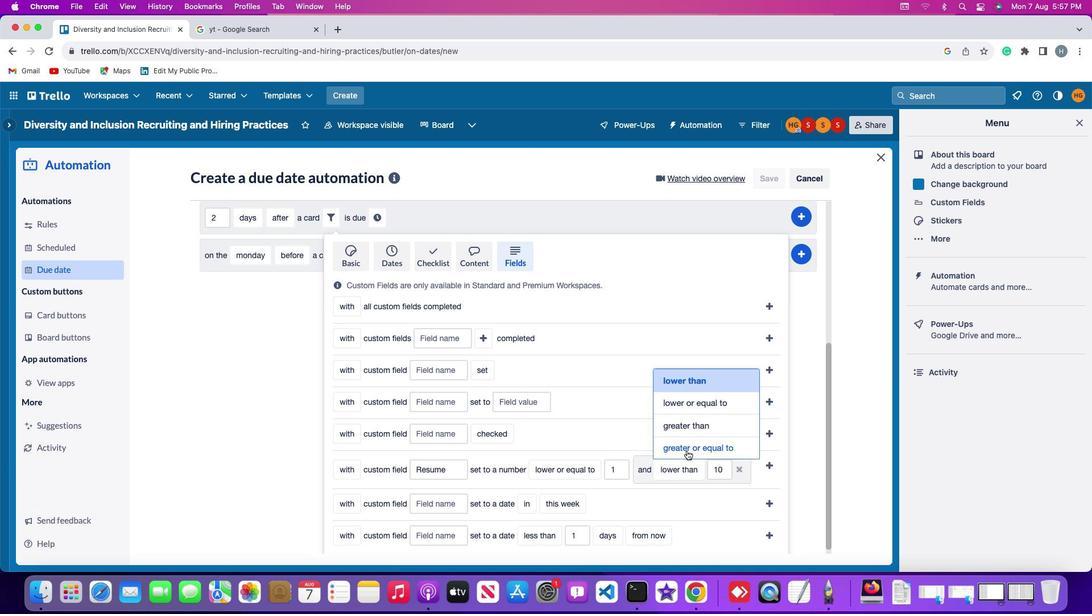 
Action: Mouse pressed left at (686, 450)
Screenshot: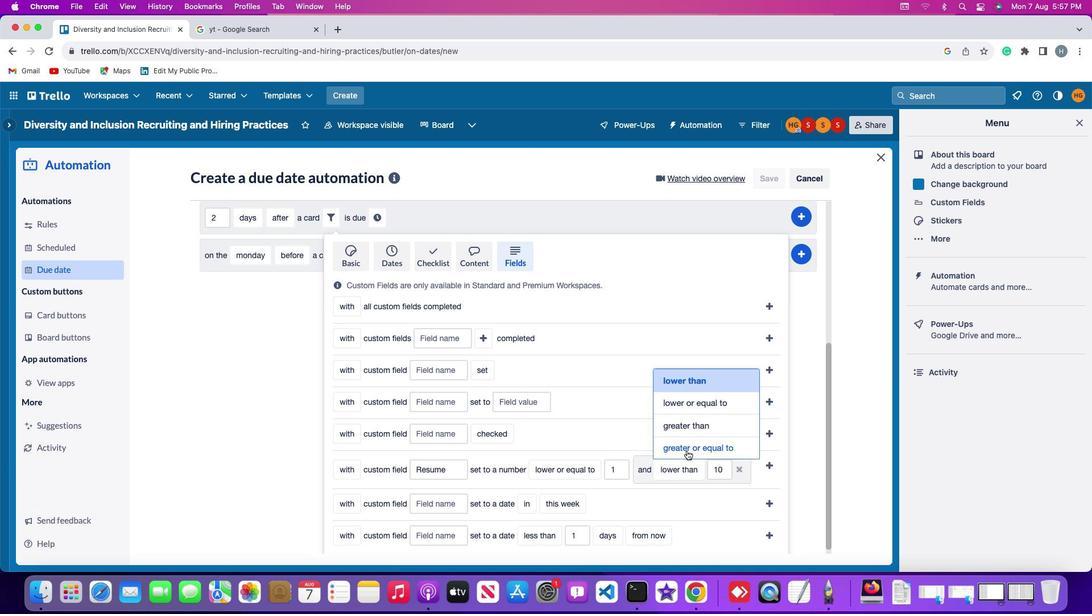 
Action: Mouse moved to (454, 491)
Screenshot: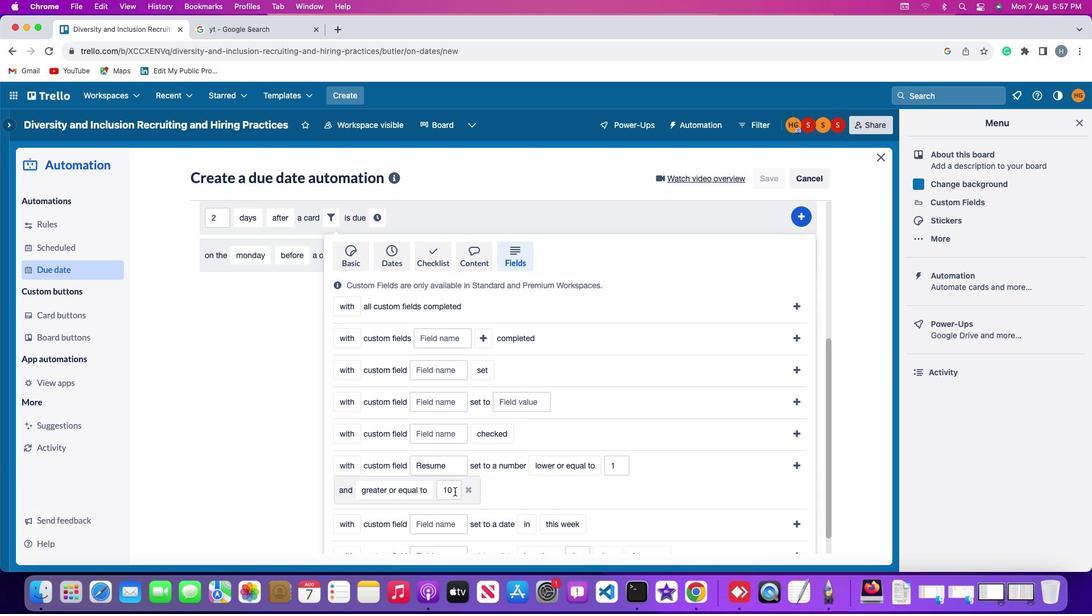 
Action: Mouse pressed left at (454, 491)
Screenshot: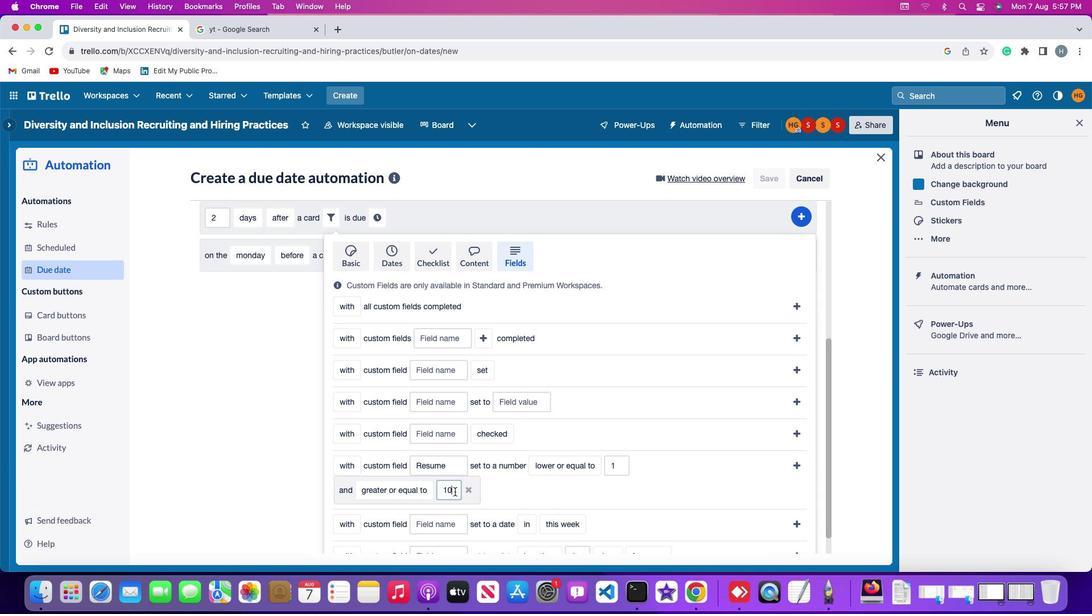 
Action: Key pressed Key.backspaceKey.backspace'1''0'
Screenshot: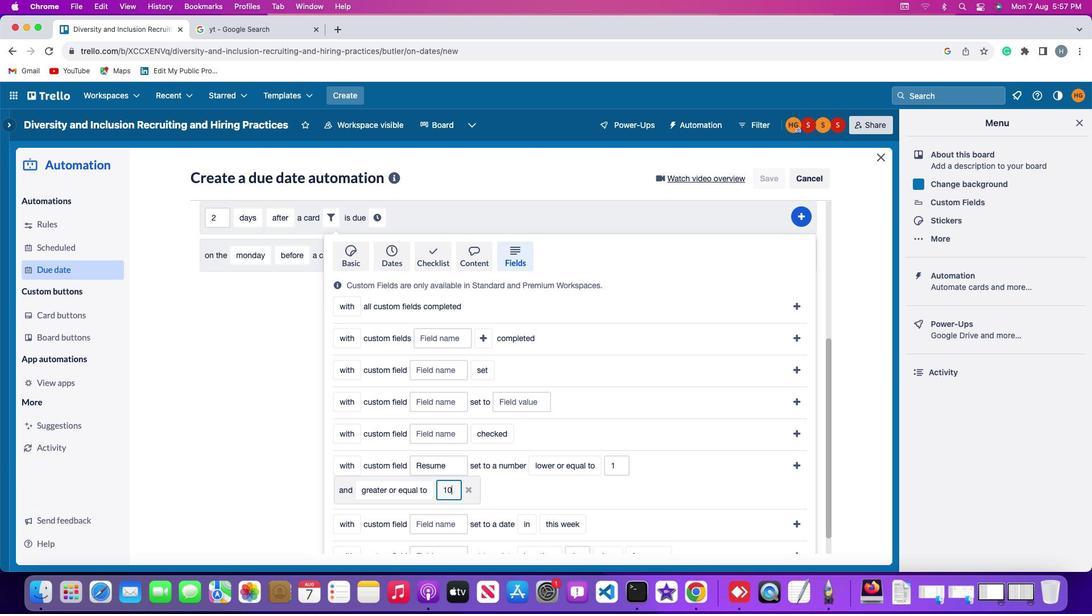 
Action: Mouse moved to (797, 462)
Screenshot: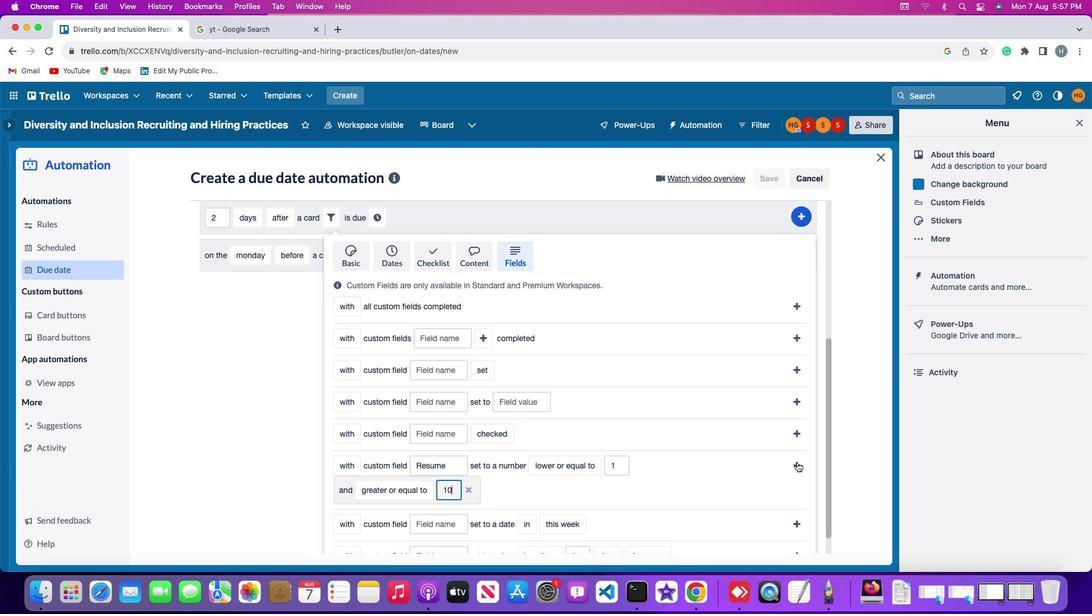 
Action: Mouse pressed left at (797, 462)
Screenshot: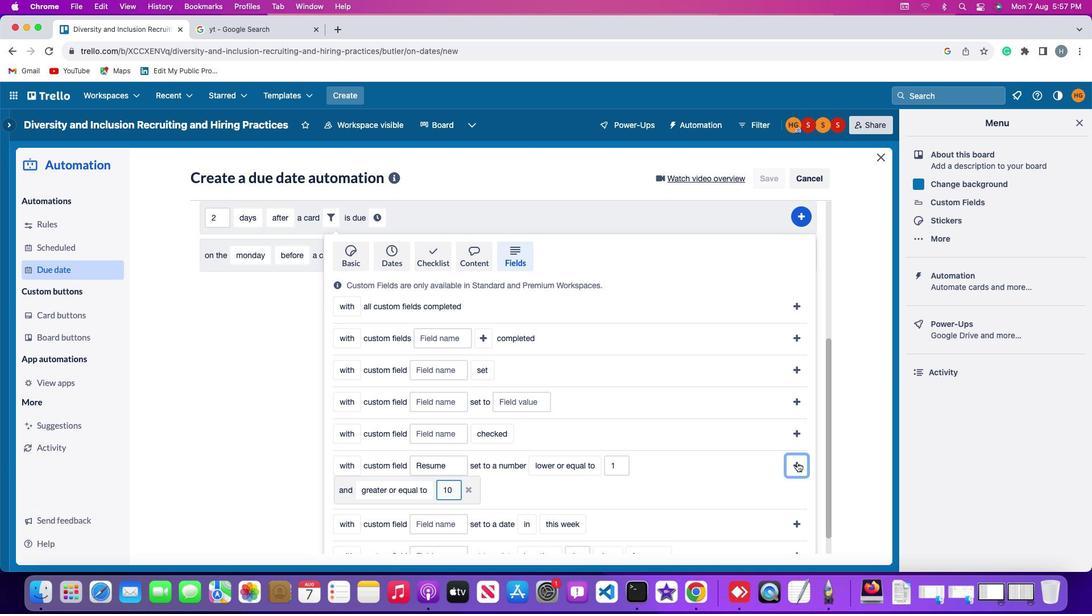 
Action: Mouse moved to (729, 459)
Screenshot: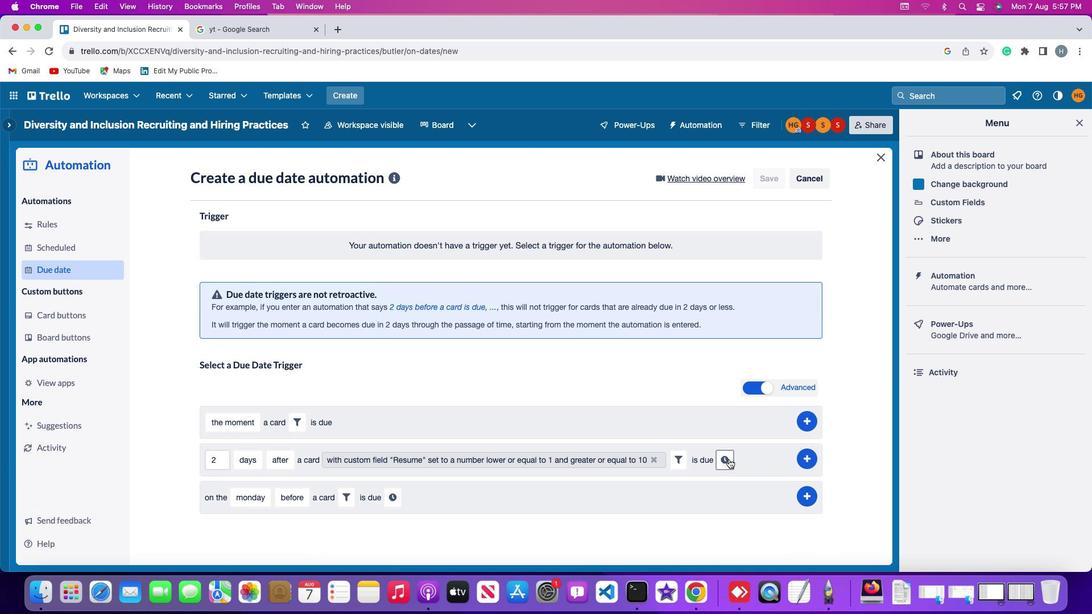 
Action: Mouse pressed left at (729, 459)
Screenshot: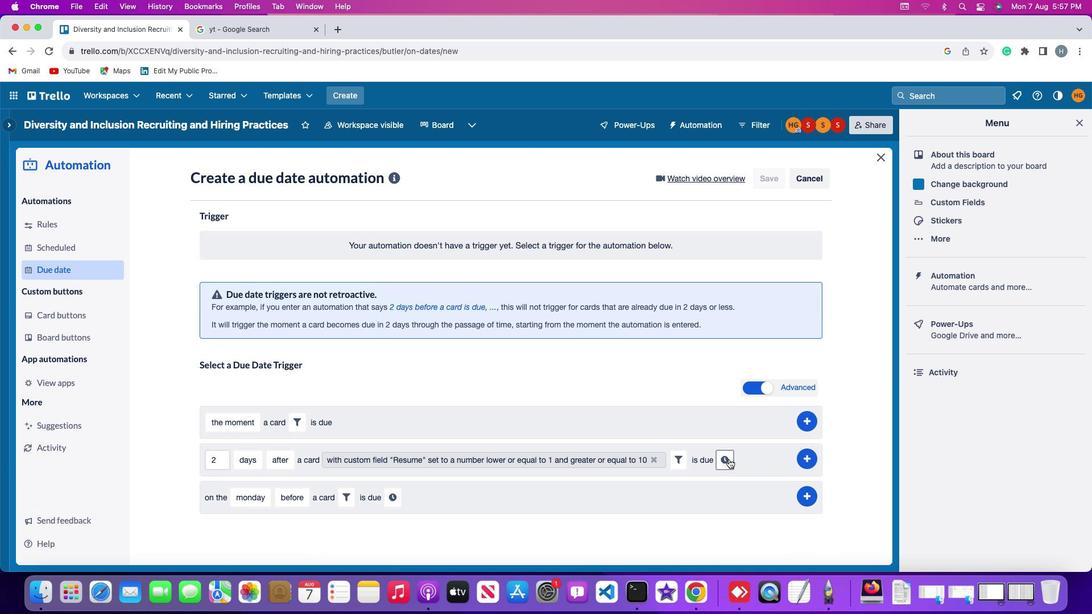 
Action: Mouse moved to (234, 483)
Screenshot: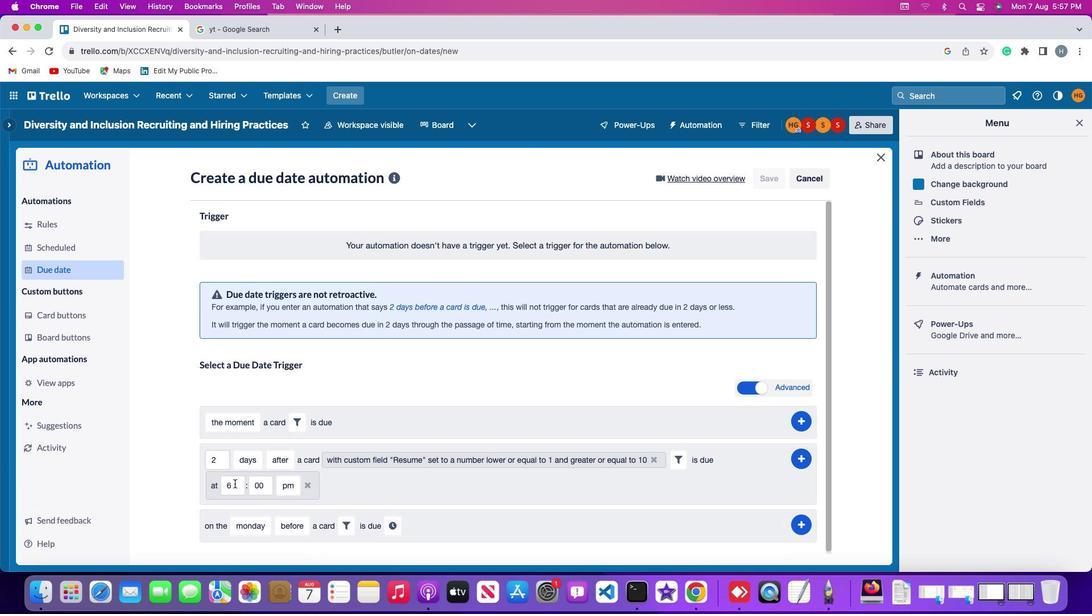 
Action: Mouse pressed left at (234, 483)
Screenshot: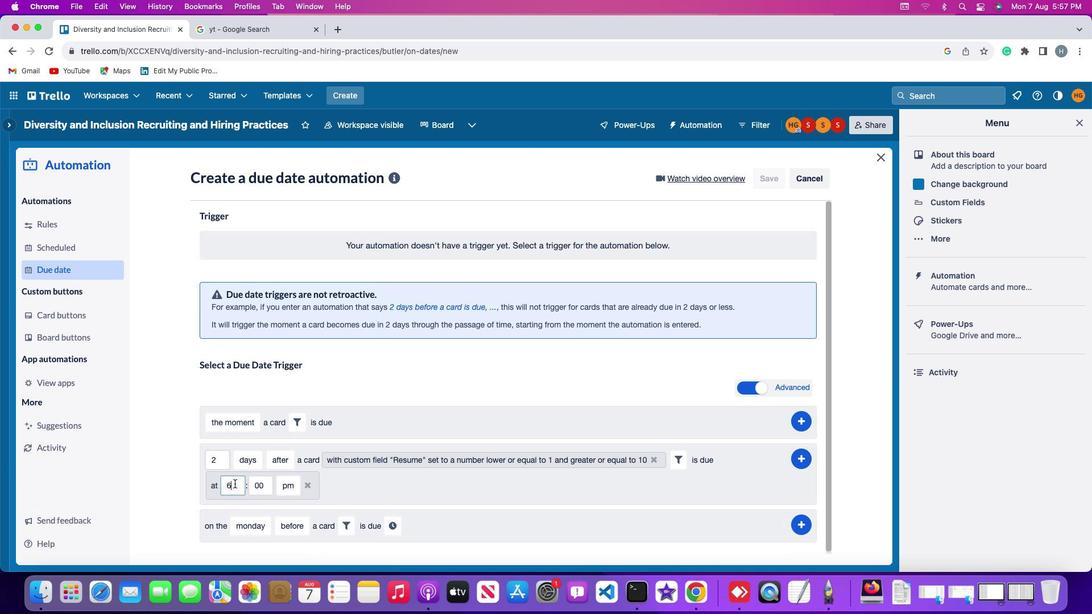 
Action: Key pressed Key.backspace'1''1'
Screenshot: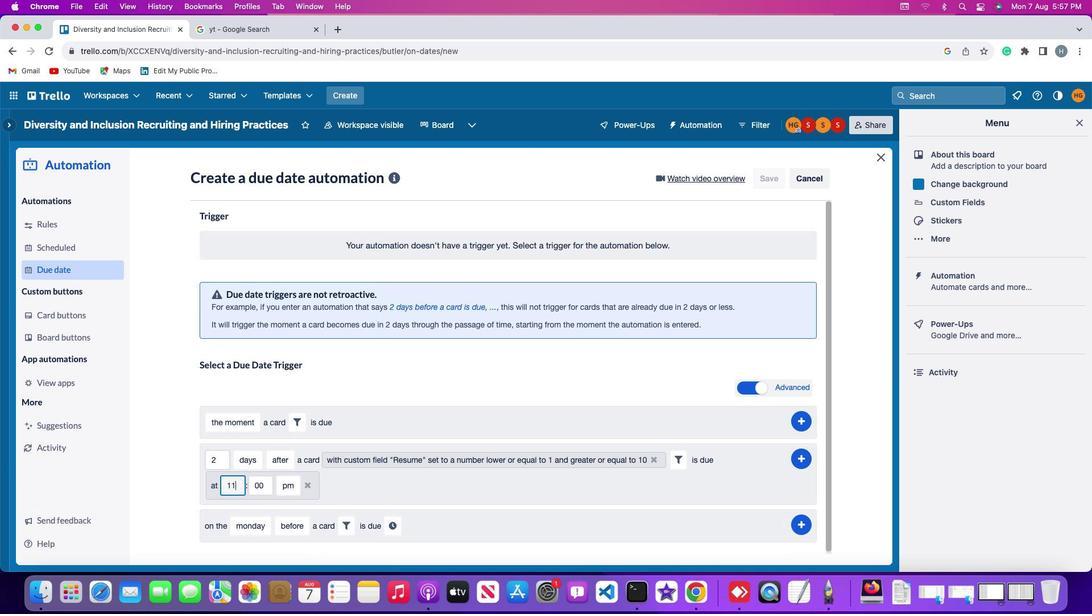 
Action: Mouse moved to (266, 486)
Screenshot: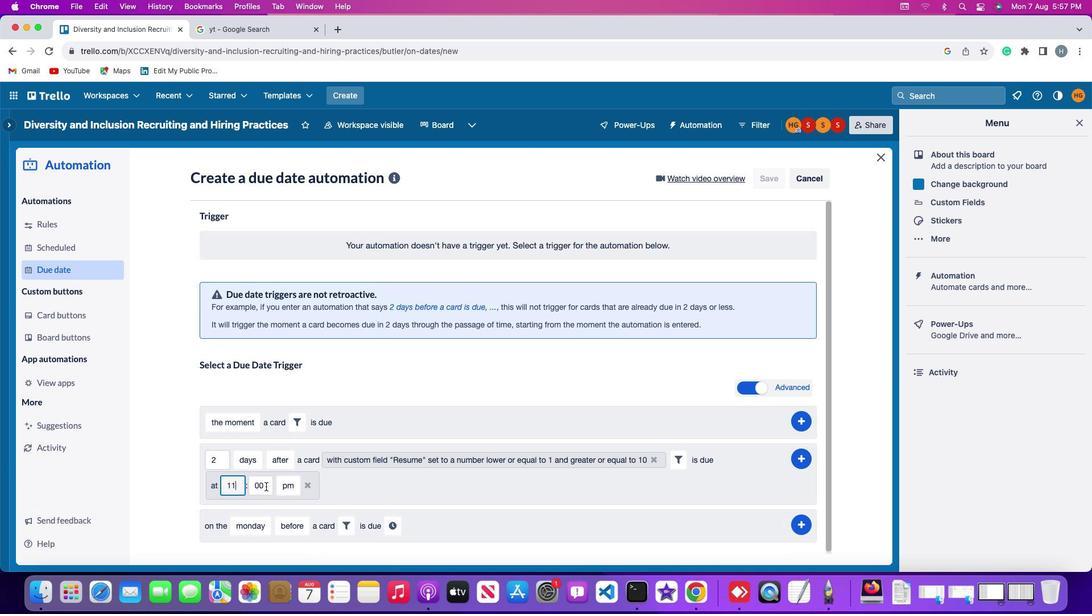 
Action: Mouse pressed left at (266, 486)
Screenshot: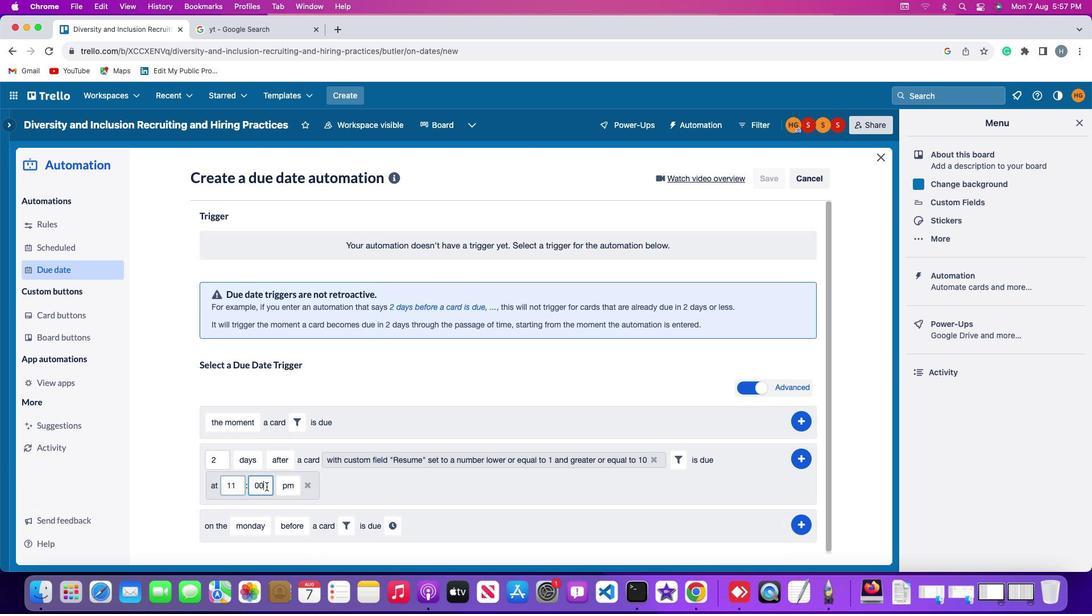 
Action: Mouse moved to (266, 486)
Screenshot: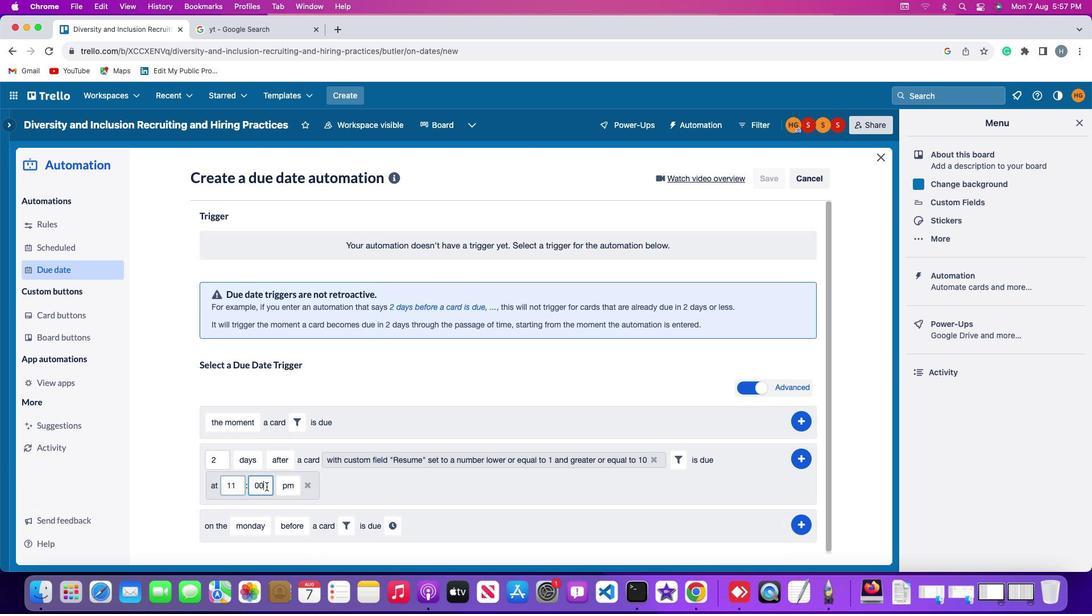 
Action: Key pressed Key.backspaceKey.backspace'0''0'
Screenshot: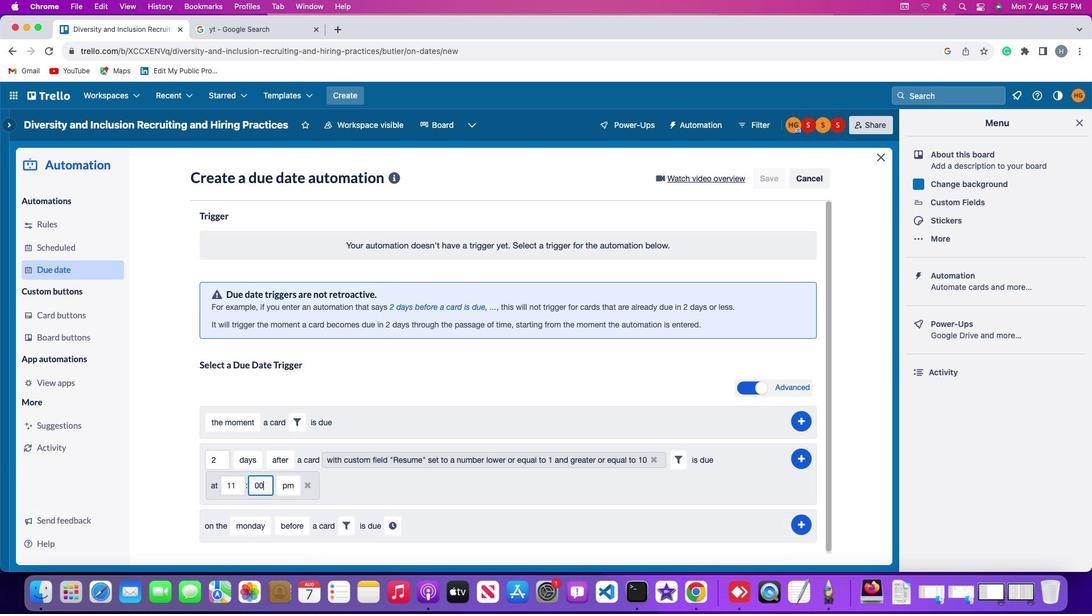 
Action: Mouse moved to (286, 487)
Screenshot: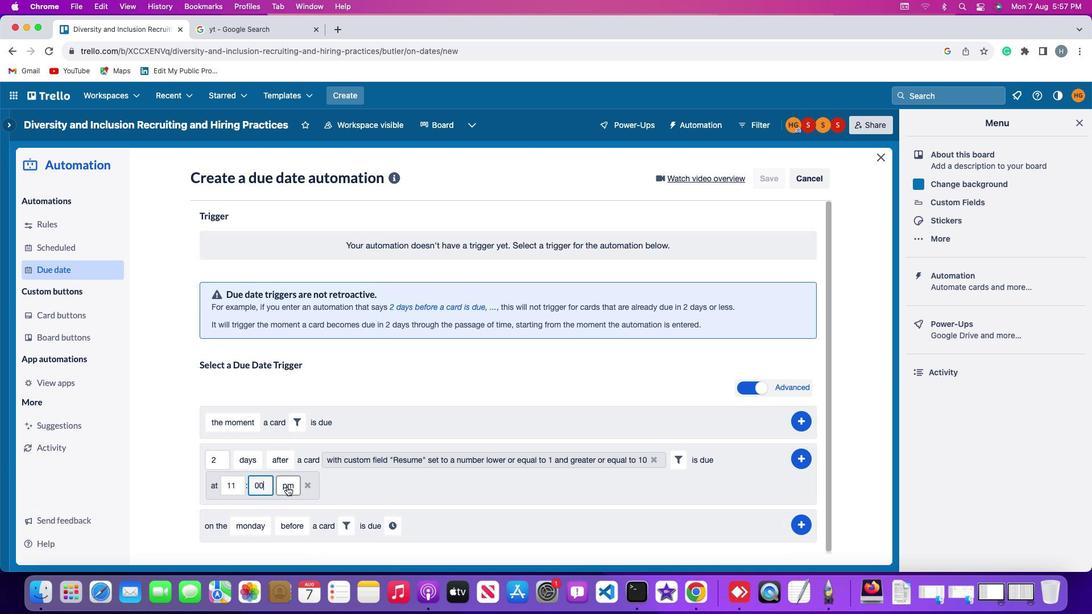 
Action: Mouse pressed left at (286, 487)
Screenshot: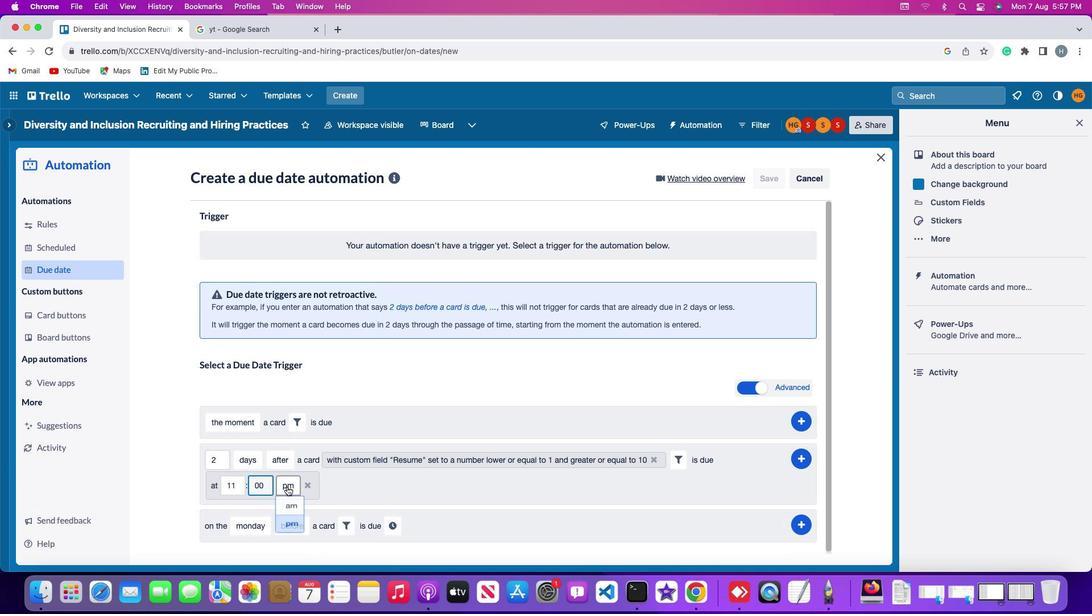 
Action: Mouse moved to (291, 507)
Screenshot: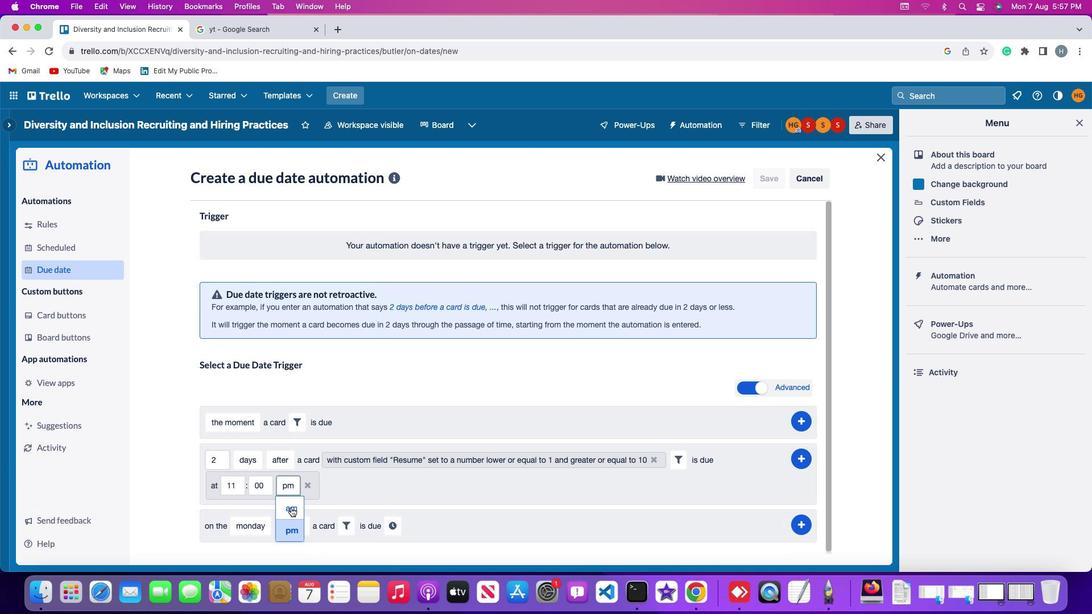 
Action: Mouse pressed left at (291, 507)
Screenshot: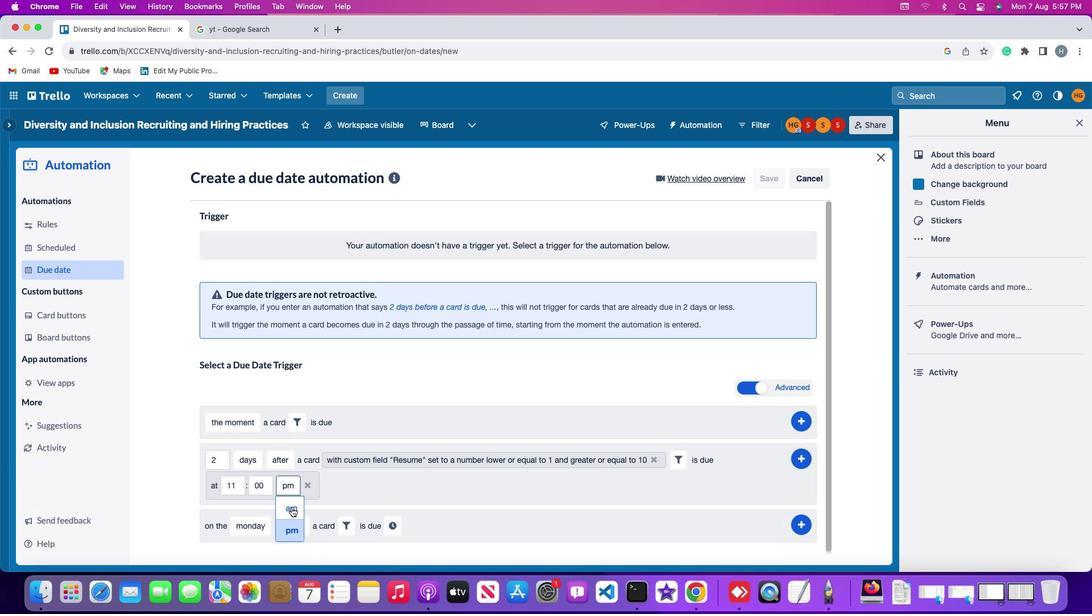 
Action: Mouse moved to (802, 458)
Screenshot: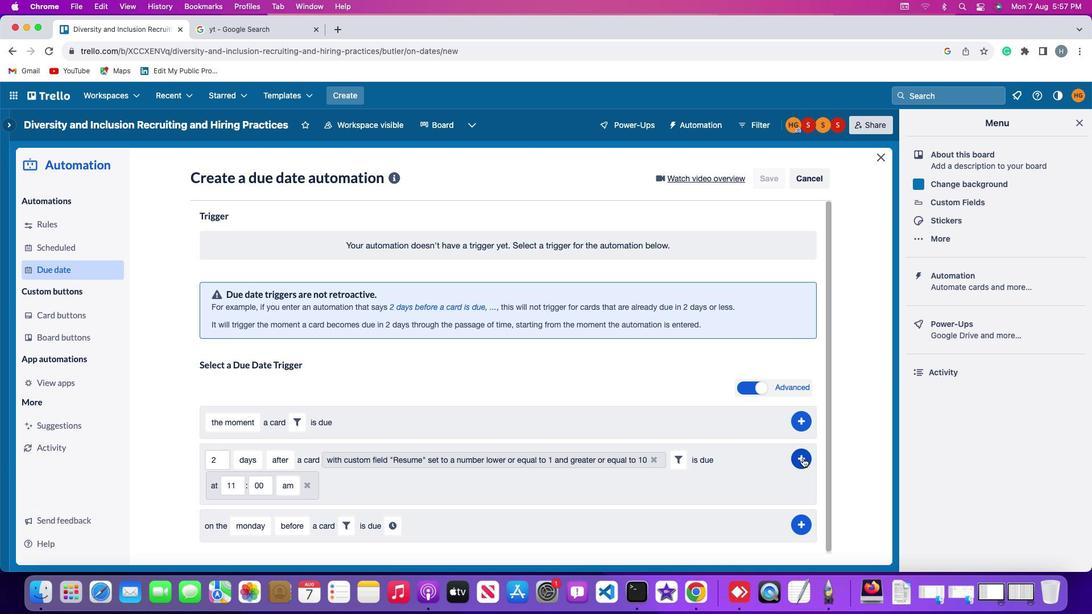 
Action: Mouse pressed left at (802, 458)
Screenshot: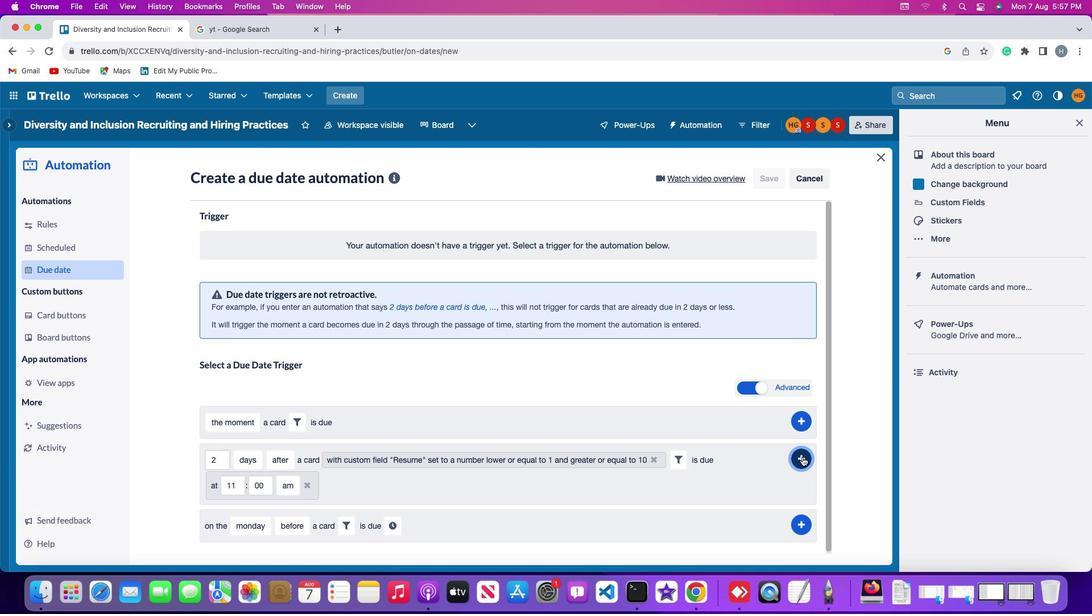 
Action: Mouse moved to (859, 353)
Screenshot: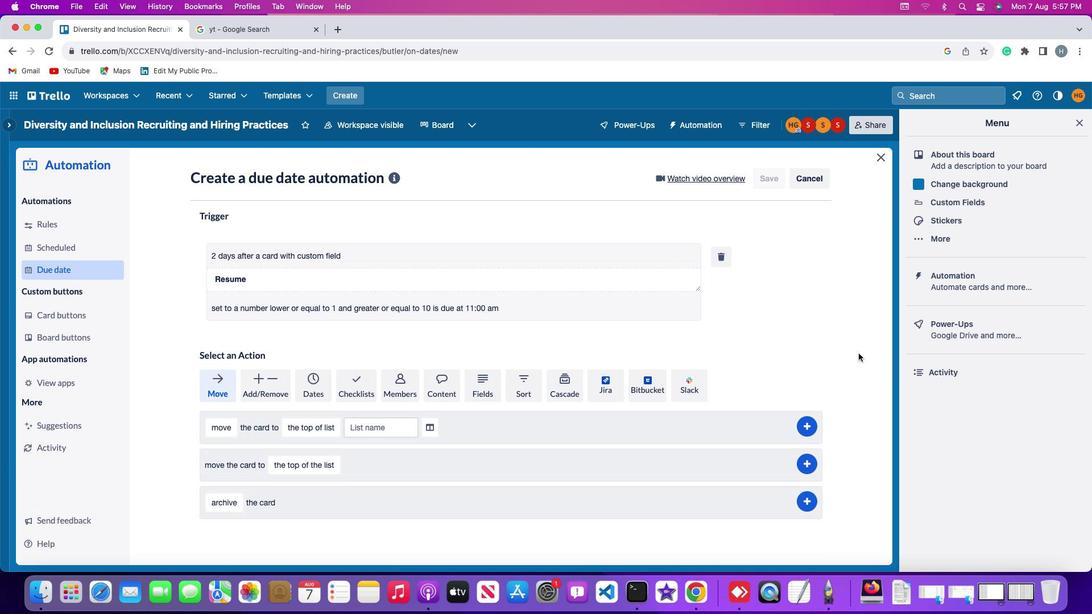 
